 Task: Find connections with filter location Sonāri with filter topic #Futurewith filter profile language French with filter current company Phoenix Contact with filter school NRI Institute of Technology with filter industry Writing and Editing with filter service category Business Analytics with filter keywords title Office Clerk
Action: Mouse moved to (560, 78)
Screenshot: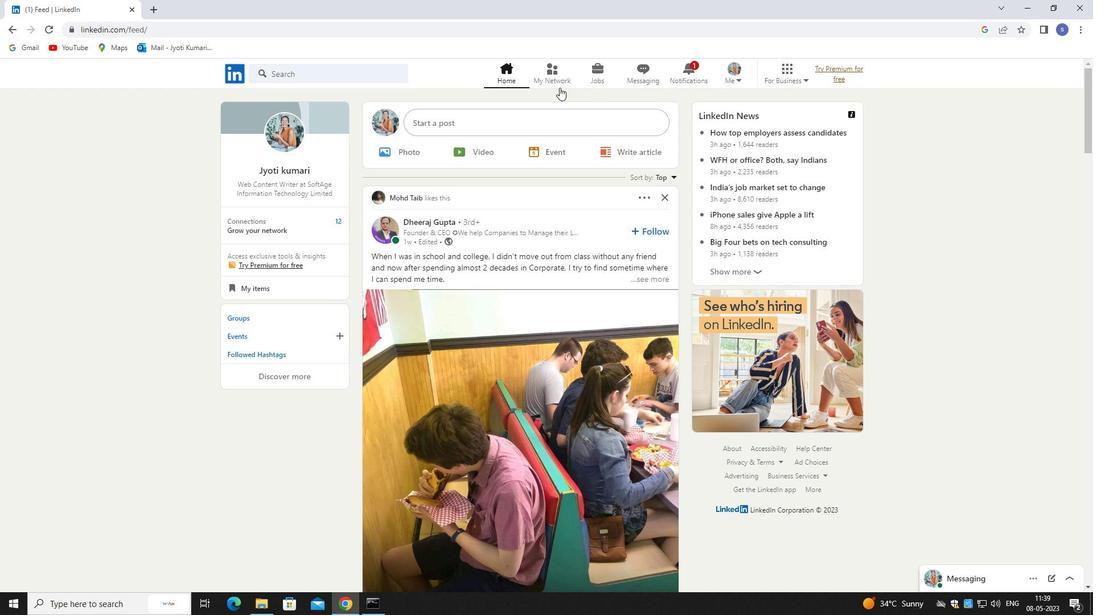 
Action: Mouse pressed left at (560, 78)
Screenshot: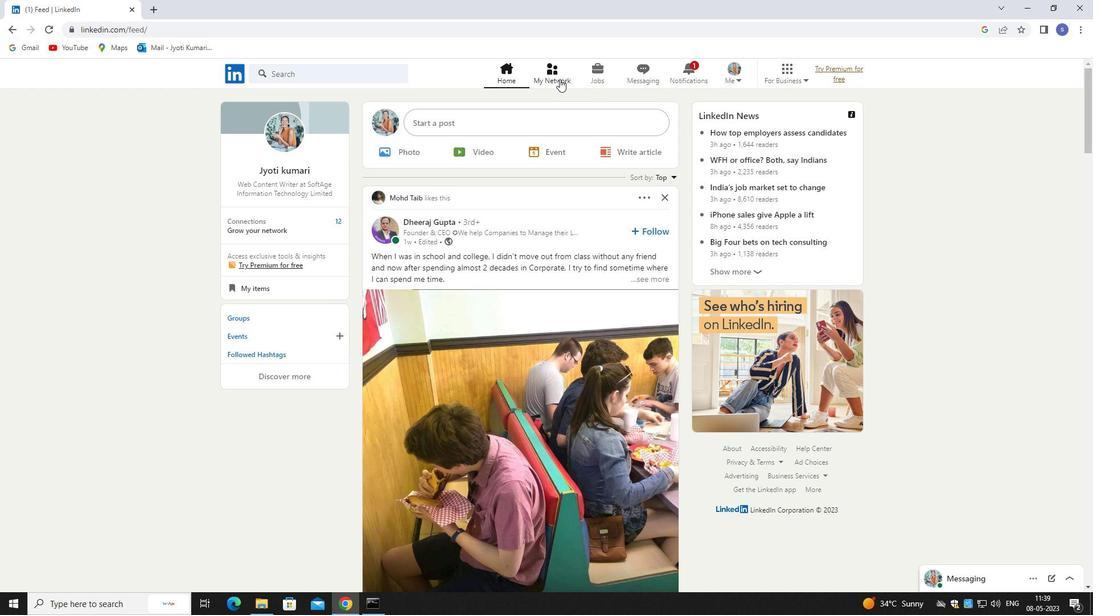 
Action: Mouse pressed left at (560, 78)
Screenshot: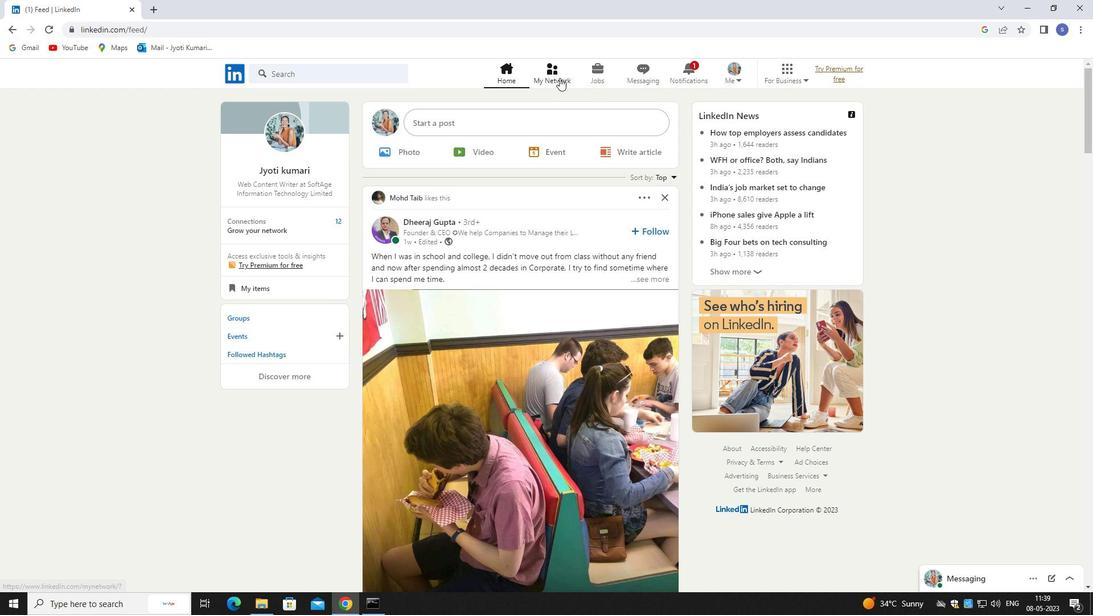 
Action: Mouse moved to (364, 139)
Screenshot: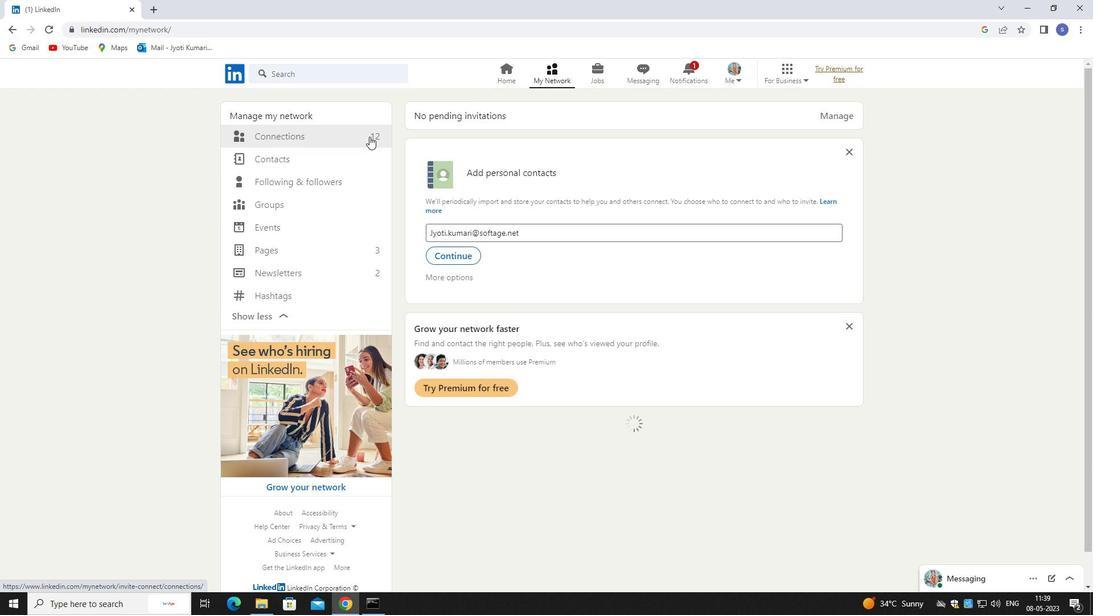 
Action: Mouse pressed left at (364, 139)
Screenshot: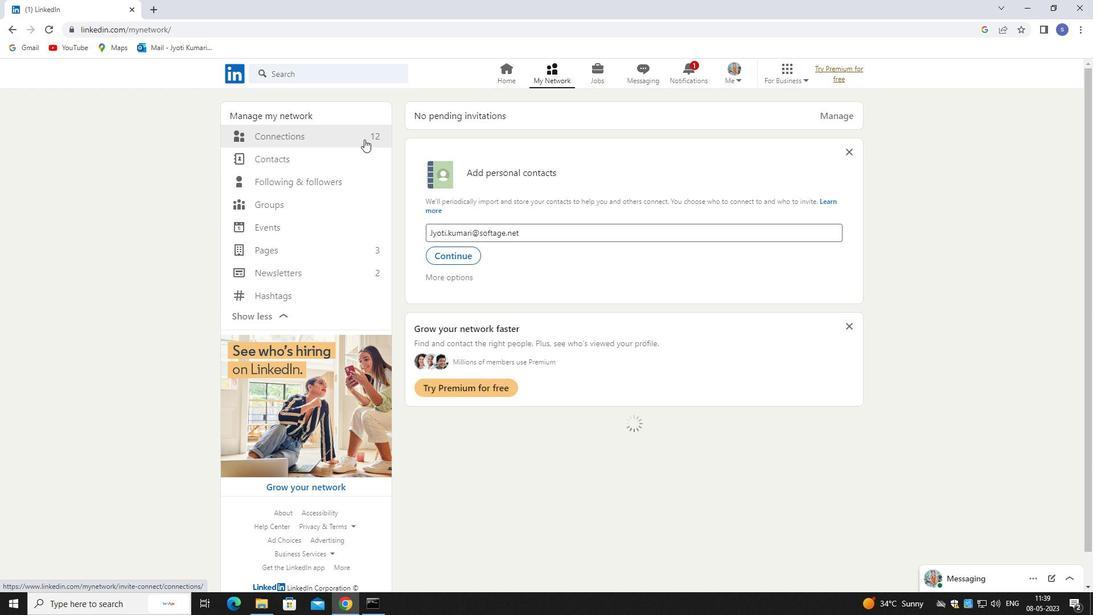 
Action: Mouse pressed left at (364, 139)
Screenshot: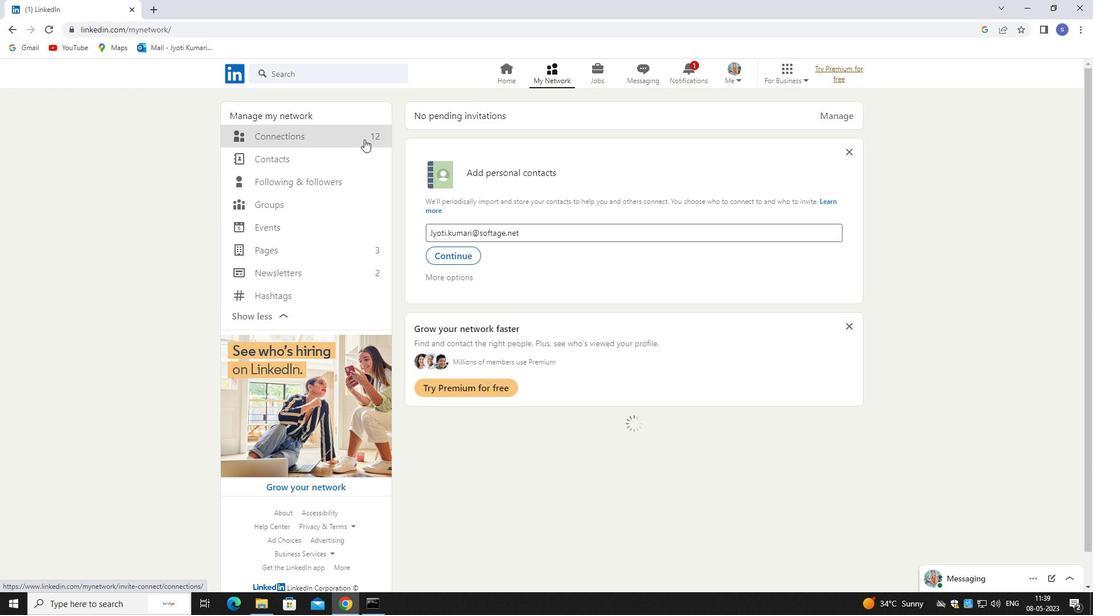 
Action: Mouse moved to (648, 140)
Screenshot: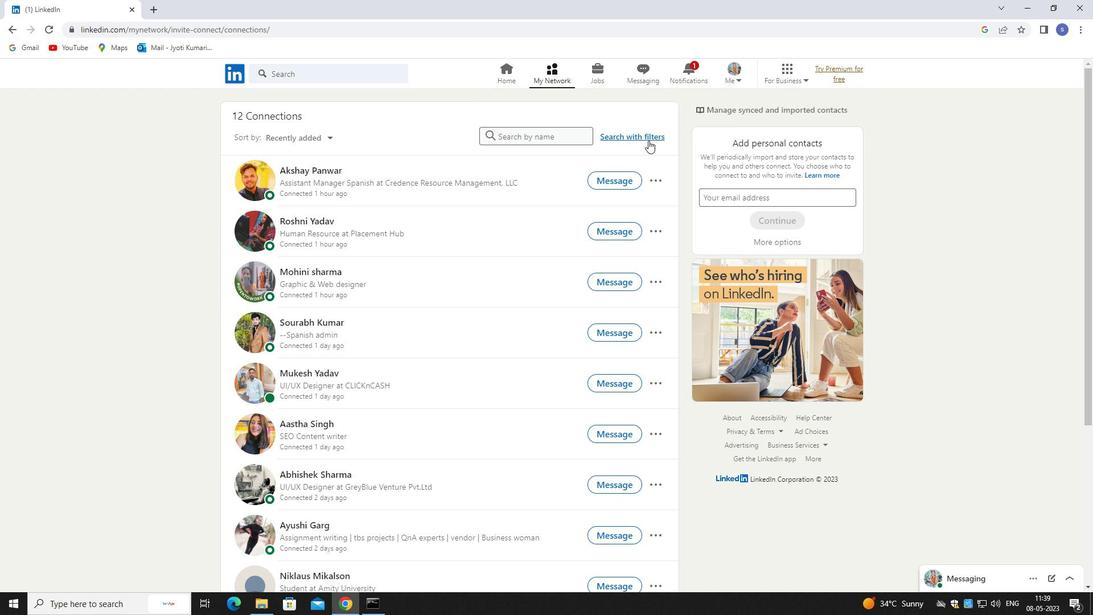 
Action: Mouse pressed left at (648, 140)
Screenshot: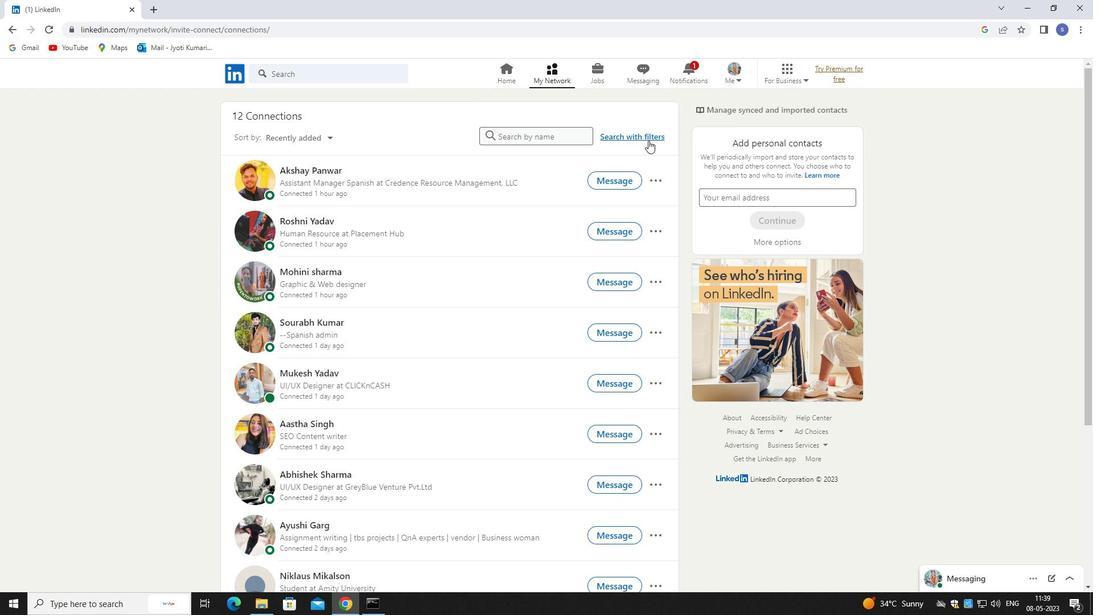 
Action: Mouse moved to (579, 103)
Screenshot: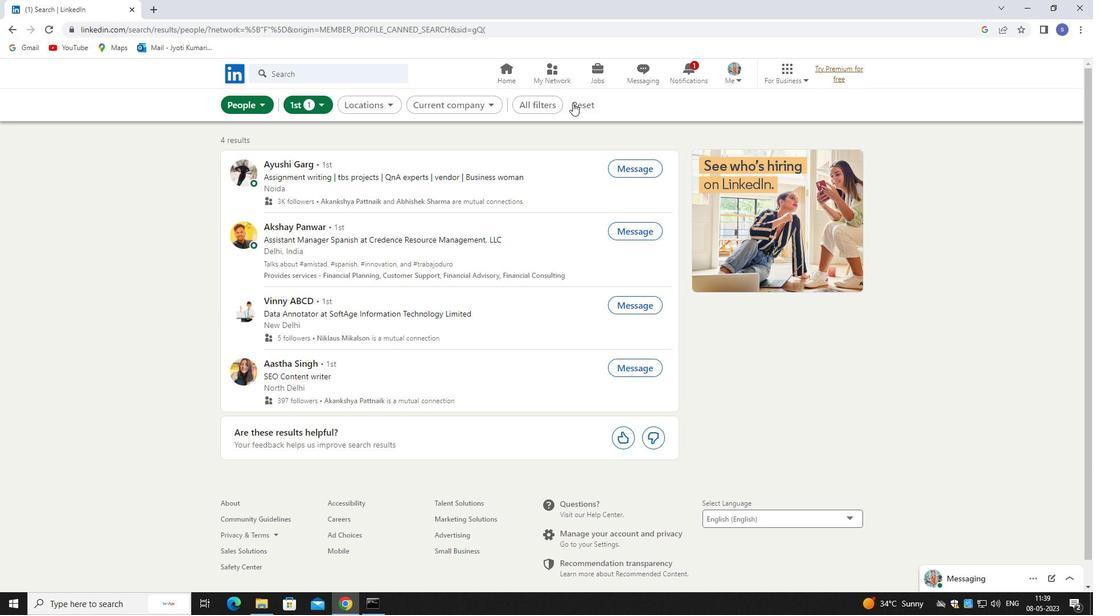 
Action: Mouse pressed left at (579, 103)
Screenshot: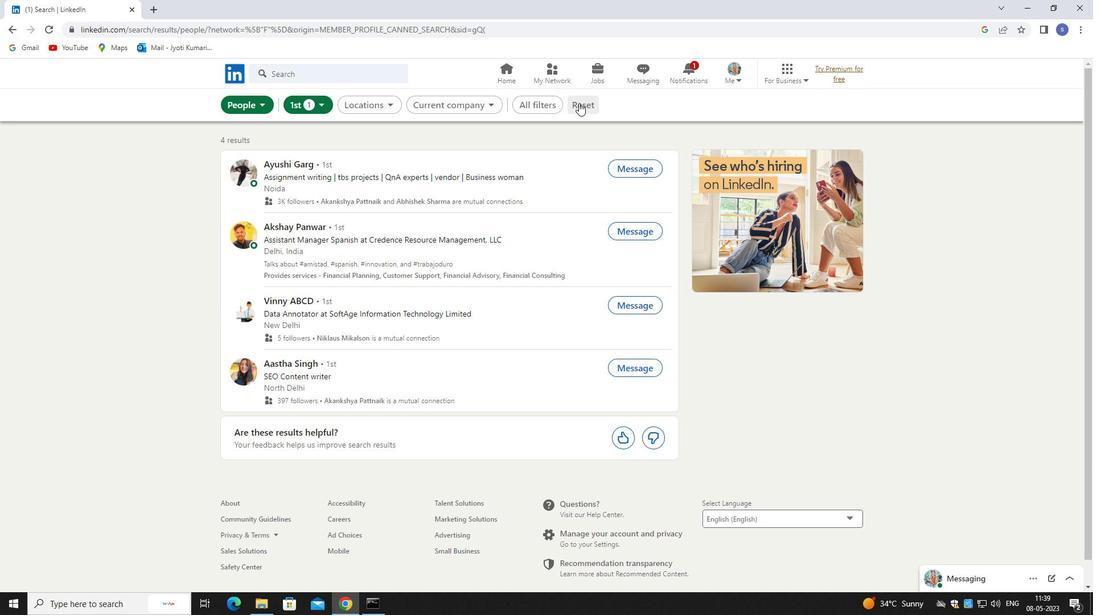 
Action: Mouse moved to (554, 104)
Screenshot: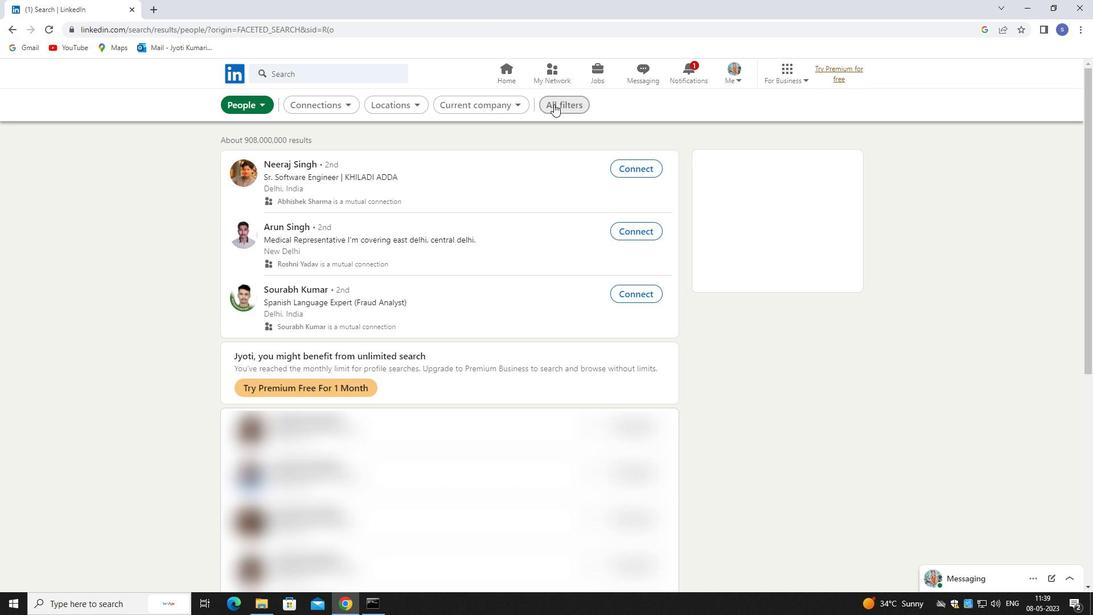 
Action: Mouse pressed left at (554, 104)
Screenshot: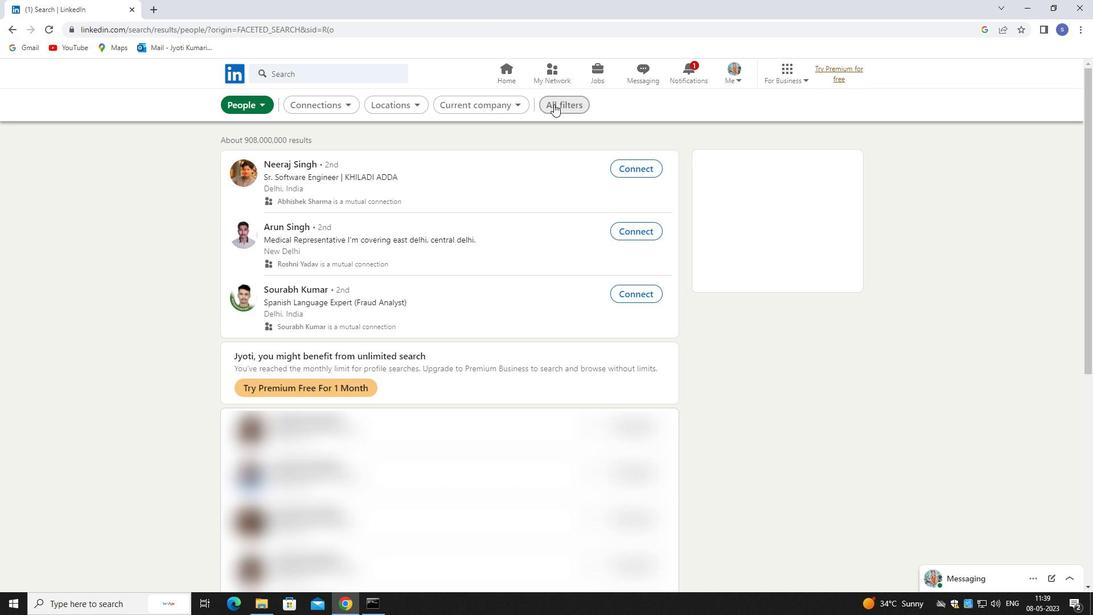 
Action: Mouse moved to (948, 445)
Screenshot: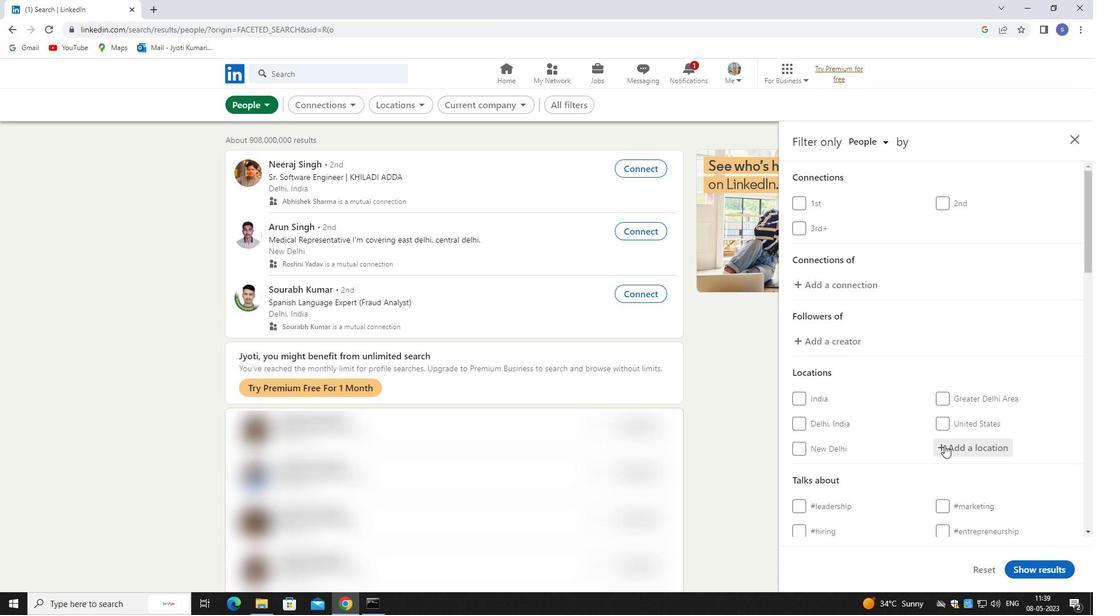 
Action: Mouse pressed left at (948, 445)
Screenshot: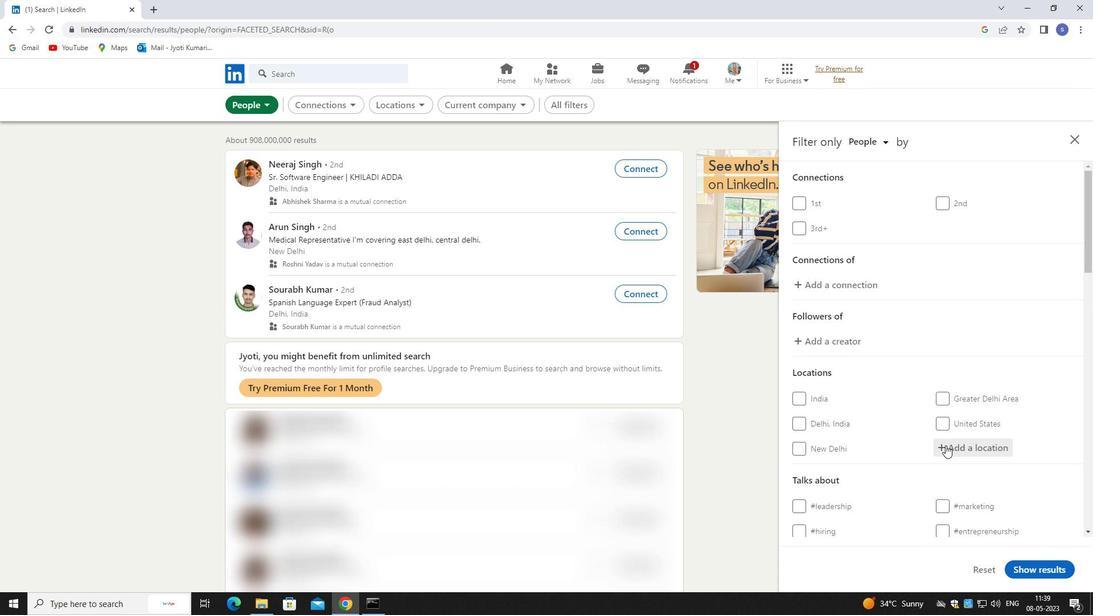 
Action: Mouse moved to (868, 384)
Screenshot: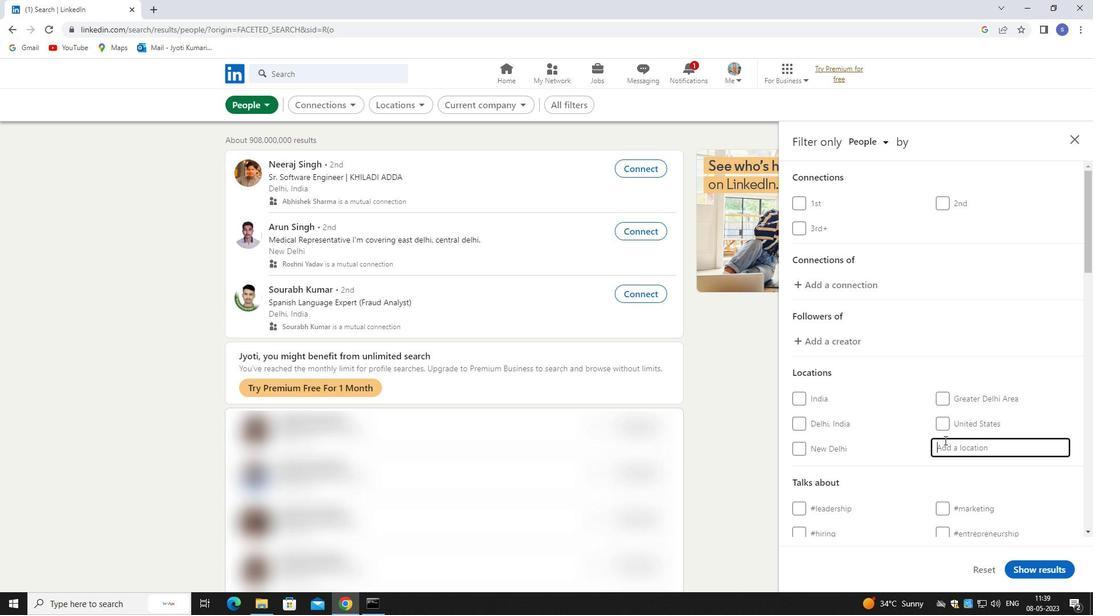 
Action: Key pressed sonari
Screenshot: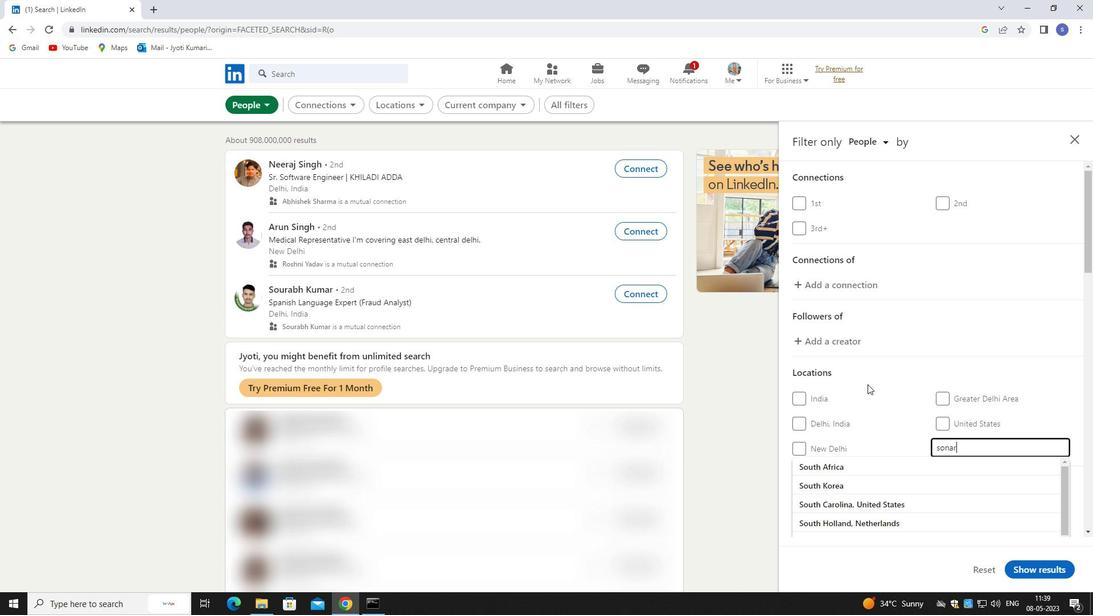 
Action: Mouse moved to (895, 459)
Screenshot: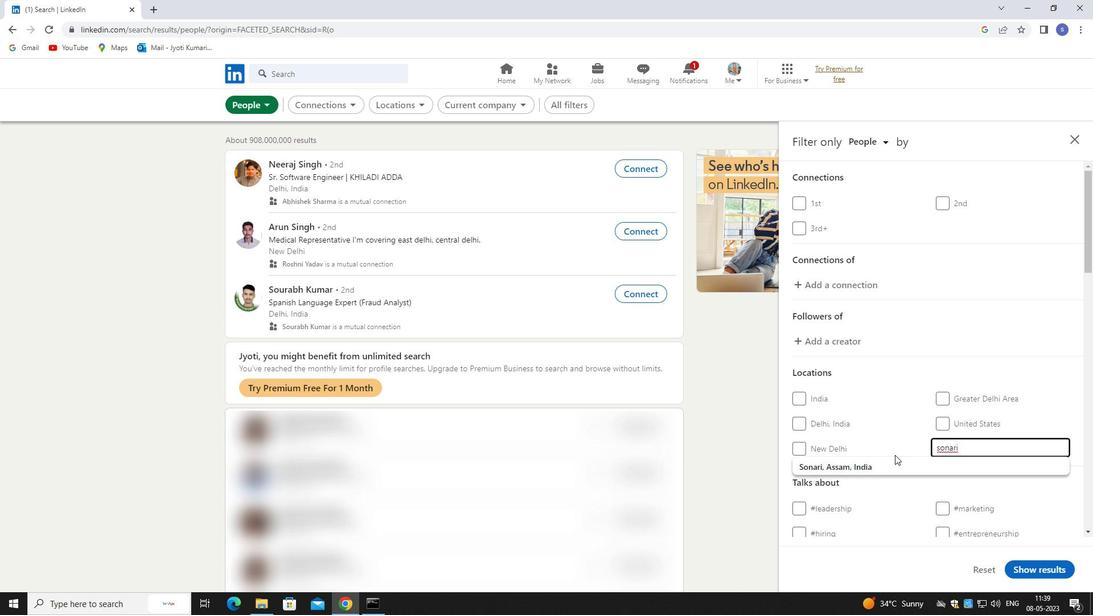 
Action: Mouse pressed left at (895, 459)
Screenshot: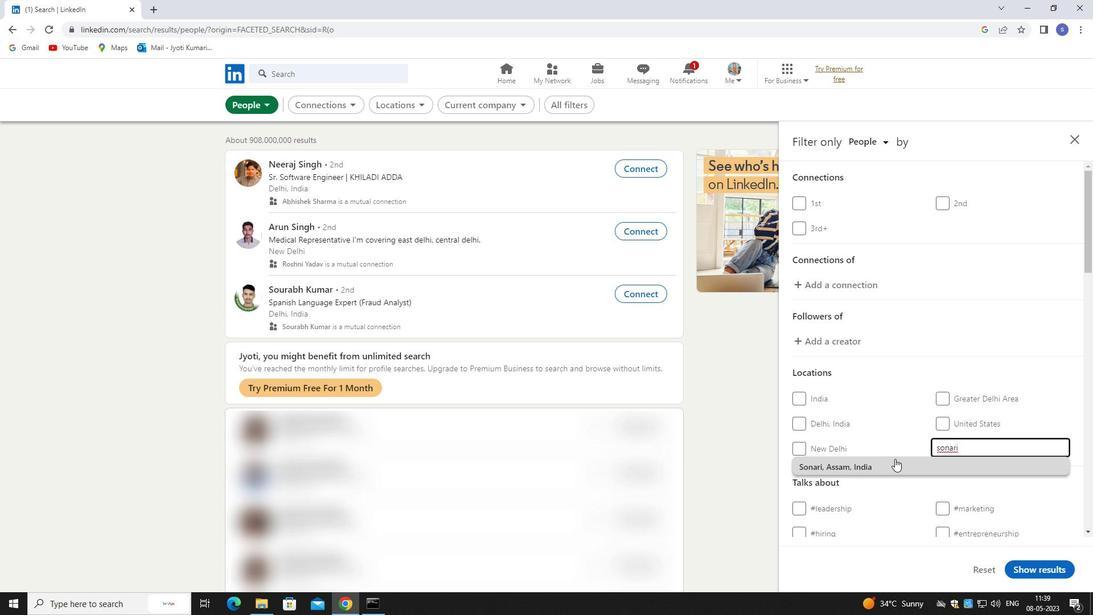 
Action: Mouse moved to (895, 459)
Screenshot: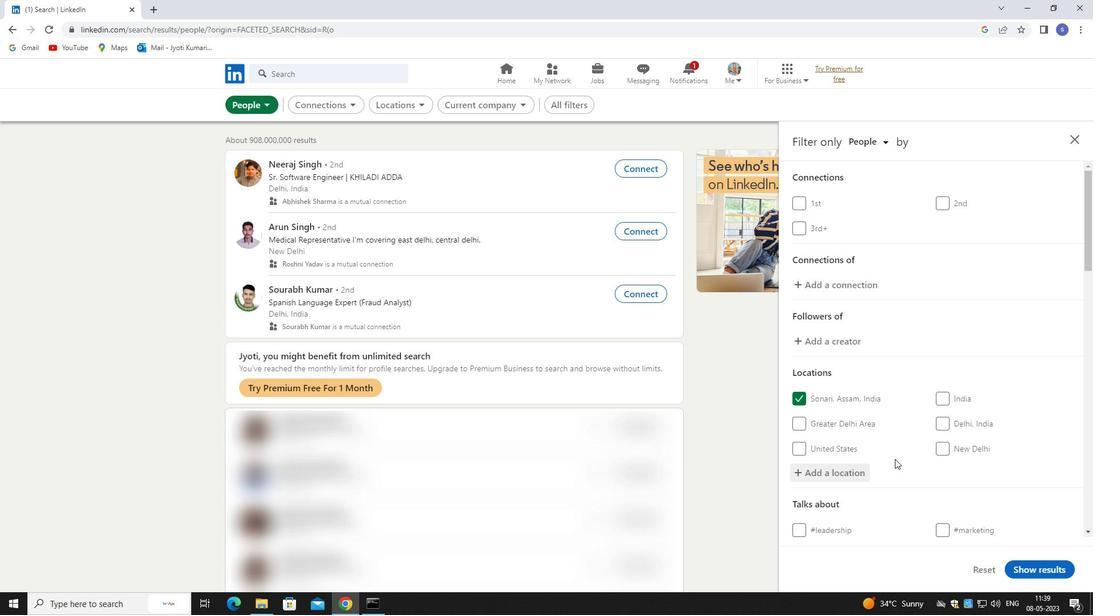 
Action: Mouse scrolled (895, 458) with delta (0, 0)
Screenshot: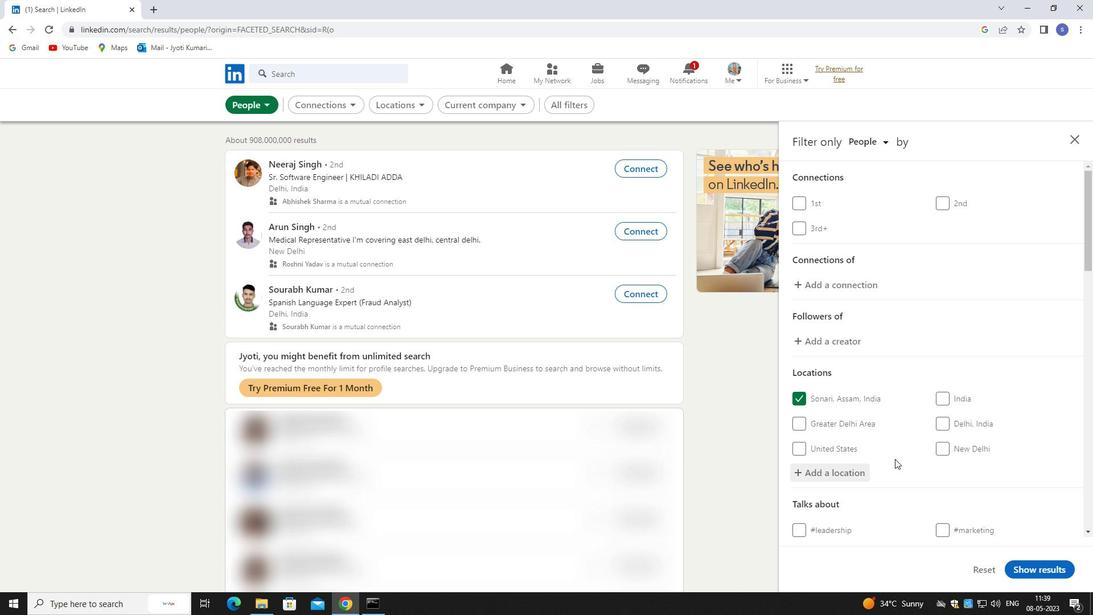 
Action: Mouse scrolled (895, 458) with delta (0, 0)
Screenshot: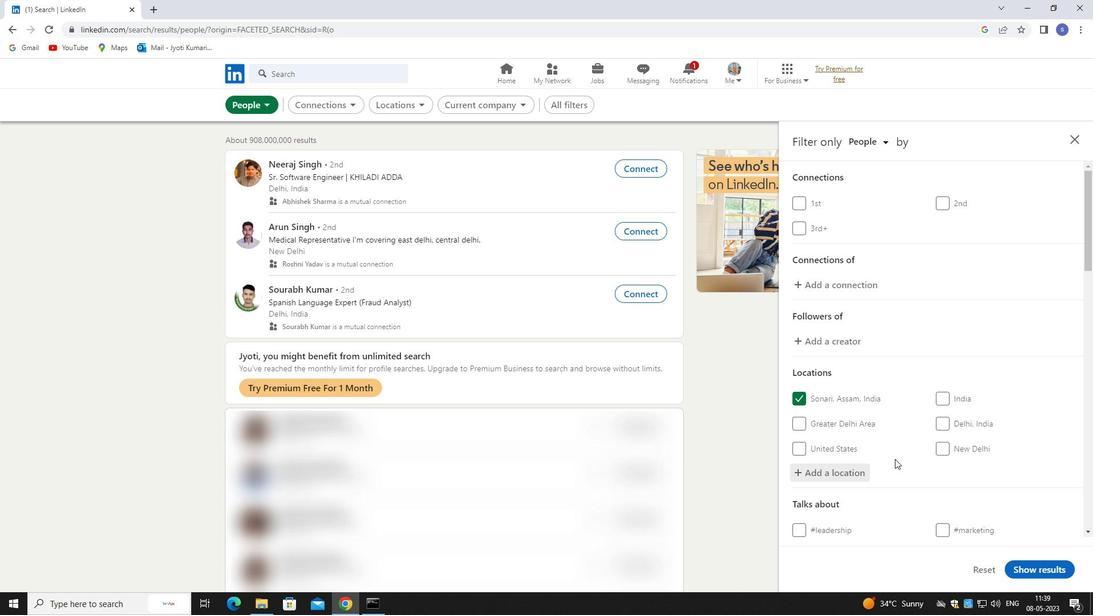 
Action: Mouse scrolled (895, 458) with delta (0, 0)
Screenshot: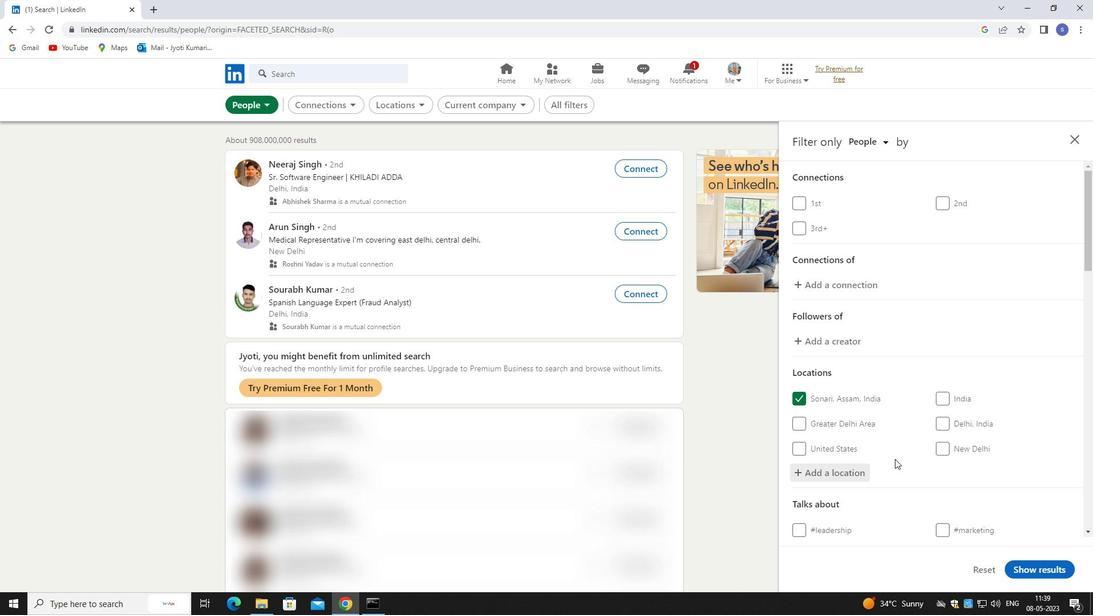 
Action: Mouse moved to (984, 414)
Screenshot: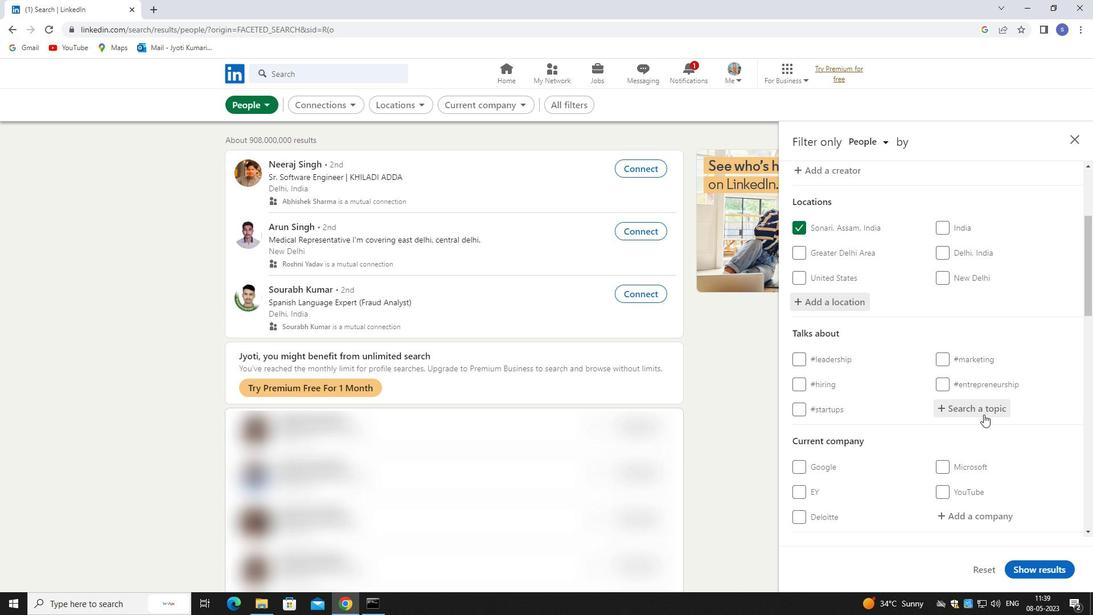 
Action: Mouse pressed left at (984, 414)
Screenshot: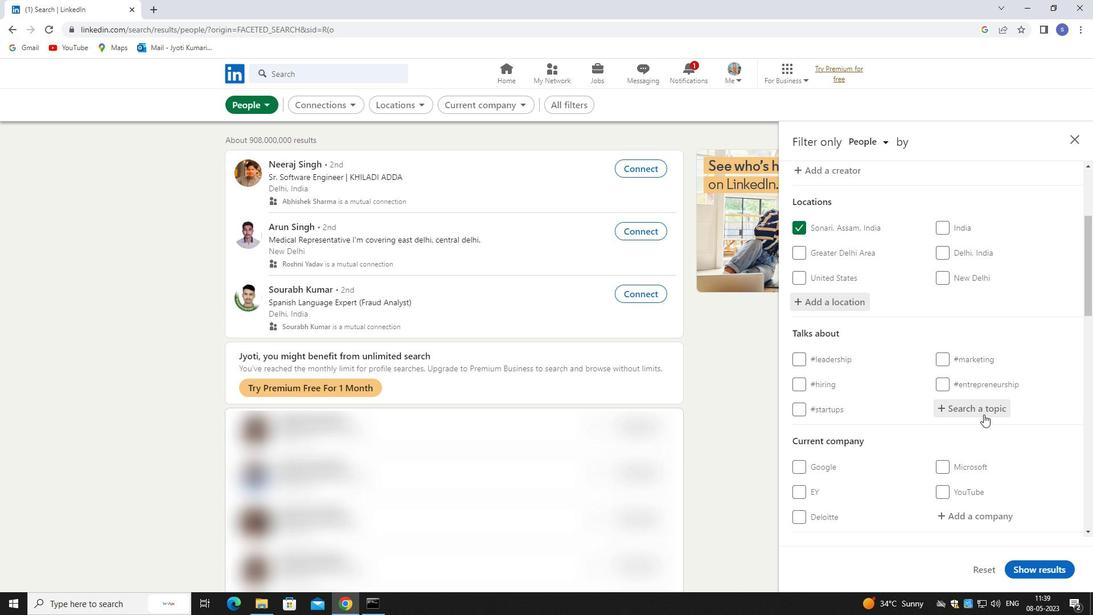 
Action: Key pressed future
Screenshot: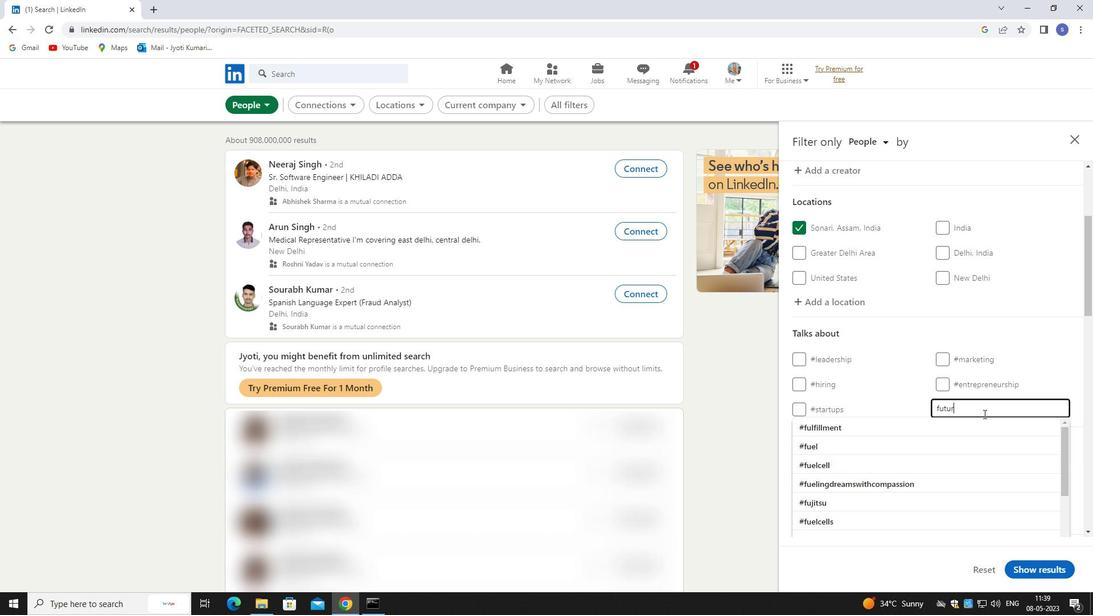
Action: Mouse moved to (986, 428)
Screenshot: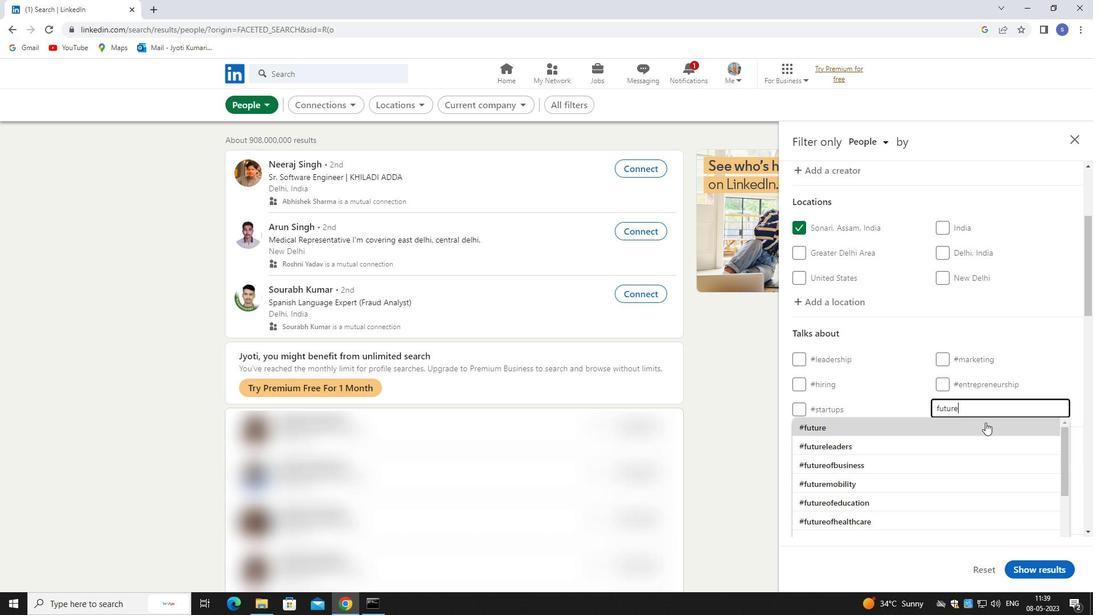 
Action: Mouse pressed left at (986, 428)
Screenshot: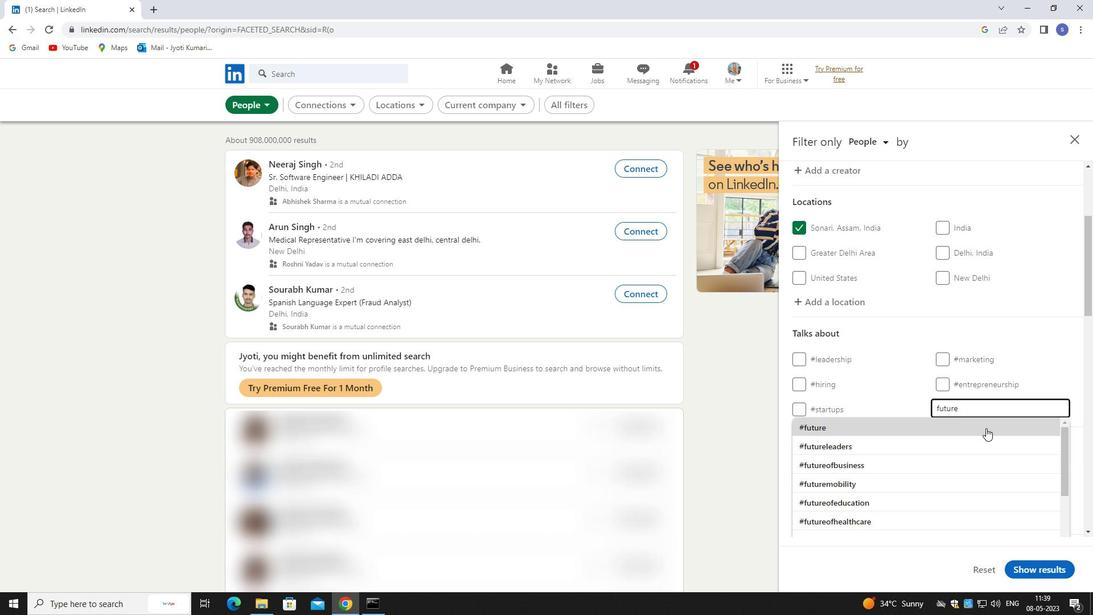 
Action: Mouse scrolled (986, 427) with delta (0, 0)
Screenshot: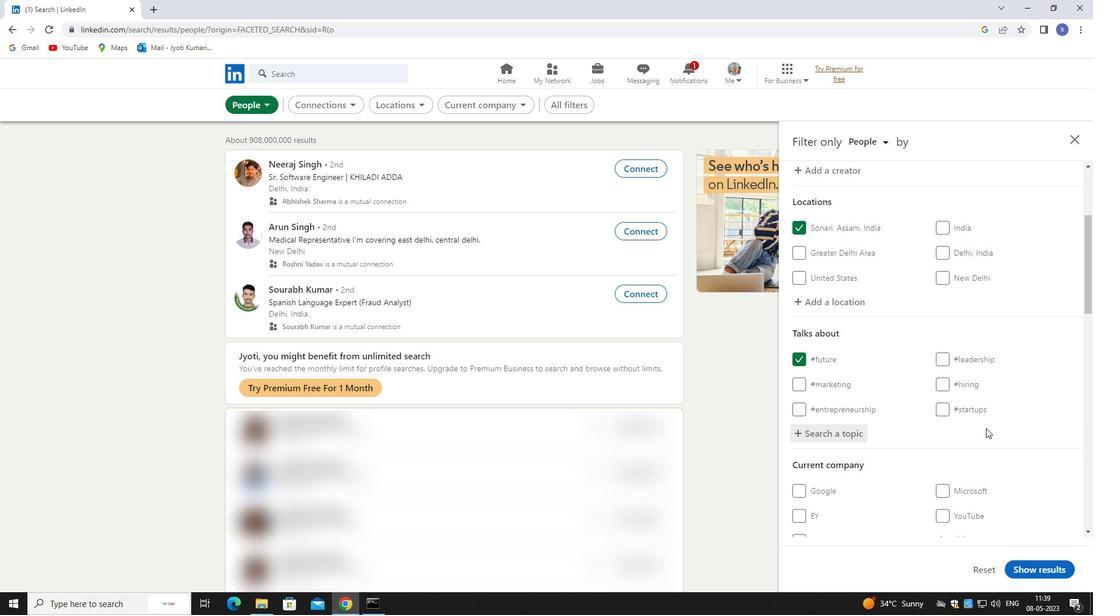 
Action: Mouse scrolled (986, 427) with delta (0, 0)
Screenshot: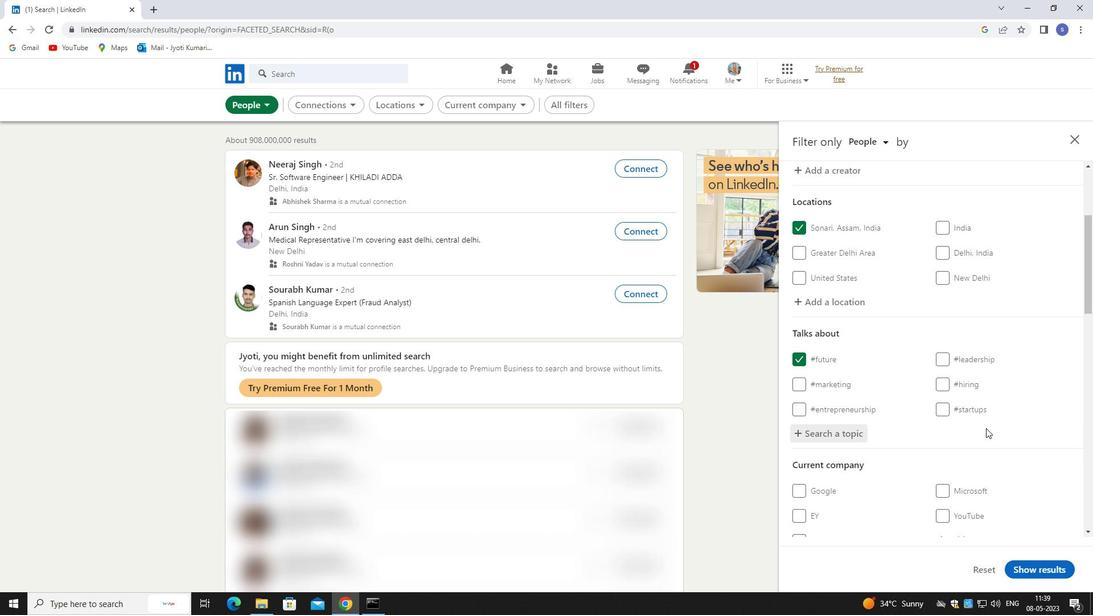 
Action: Mouse scrolled (986, 427) with delta (0, 0)
Screenshot: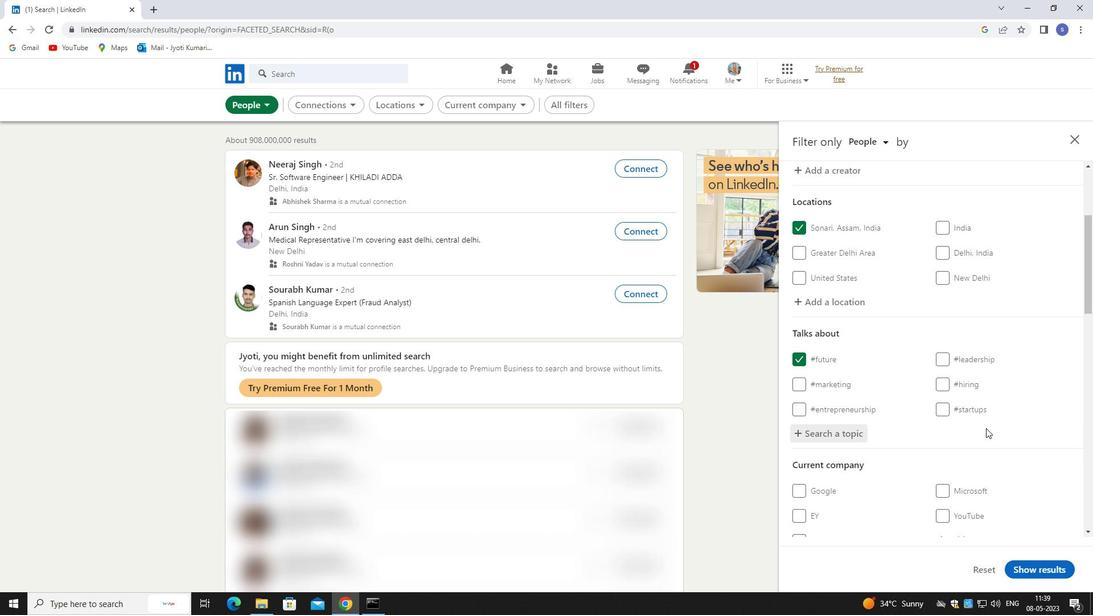 
Action: Mouse moved to (987, 426)
Screenshot: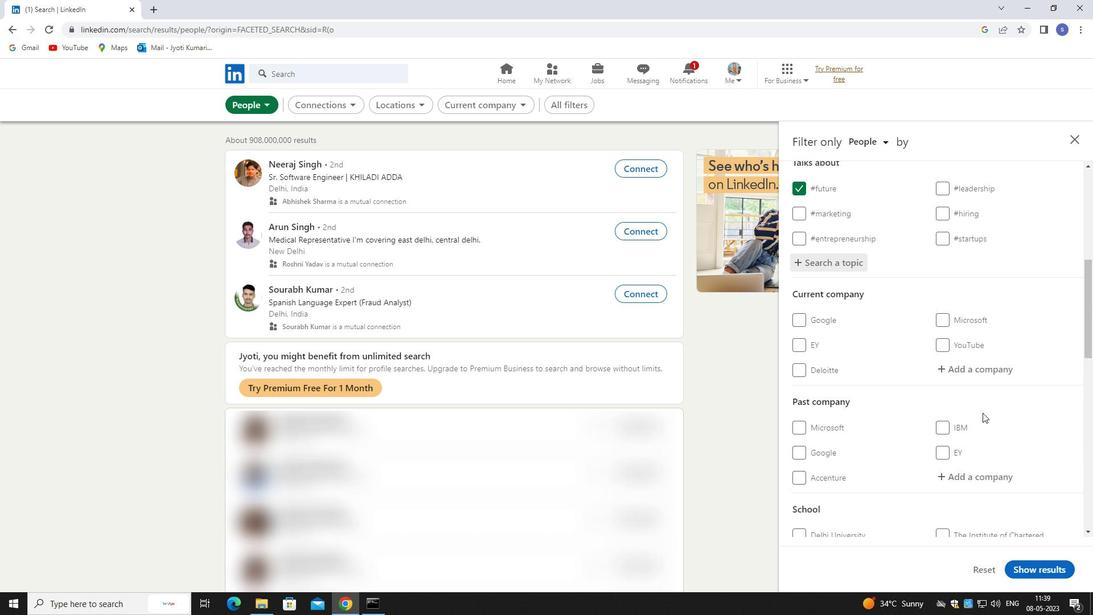 
Action: Mouse scrolled (987, 425) with delta (0, 0)
Screenshot: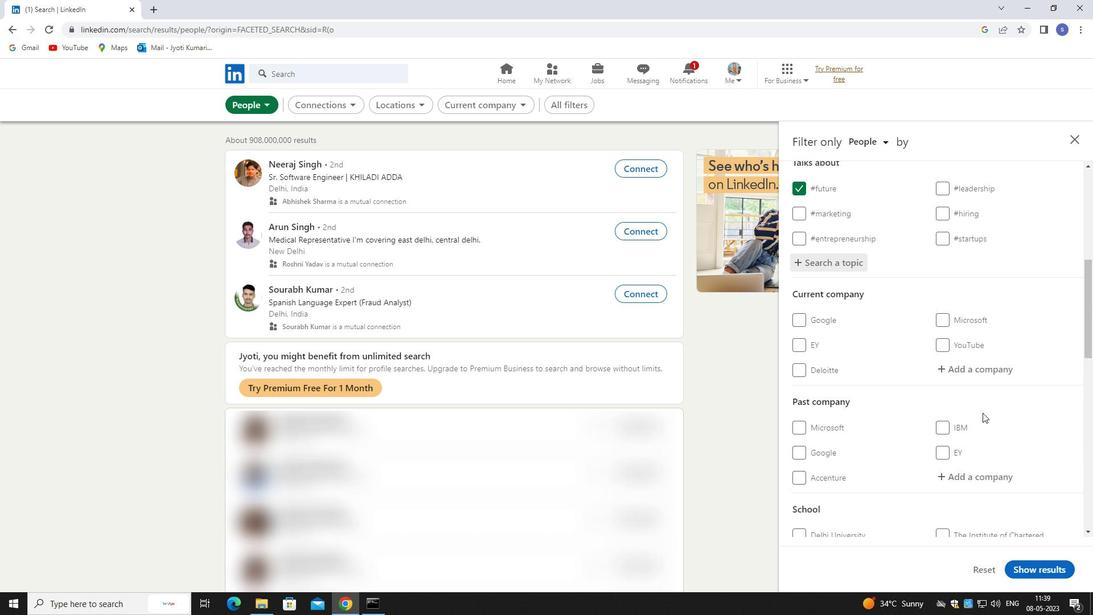 
Action: Mouse moved to (989, 429)
Screenshot: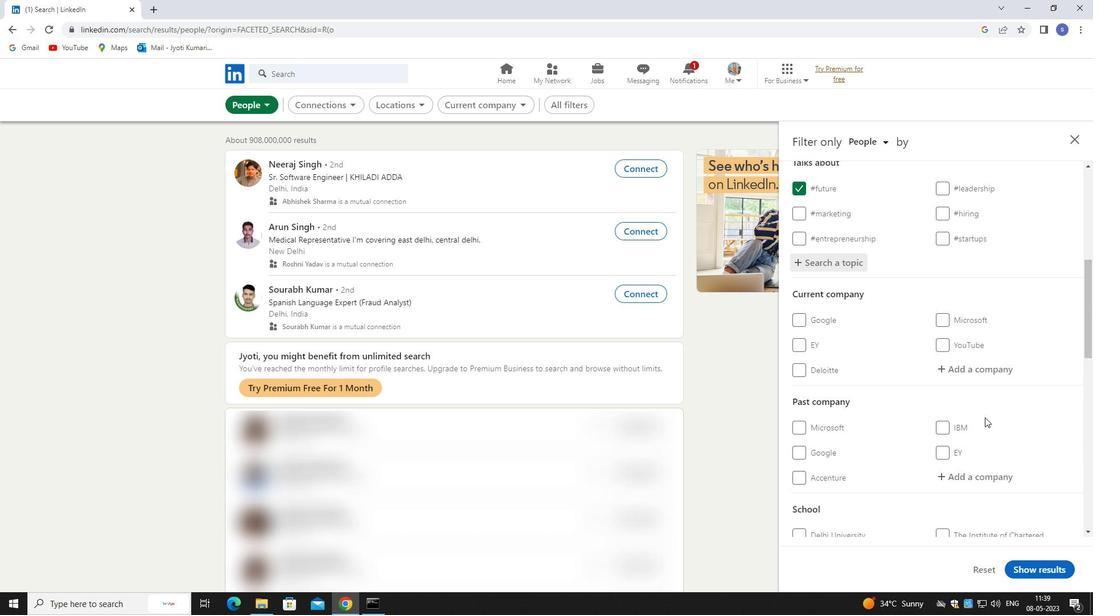 
Action: Mouse scrolled (989, 429) with delta (0, 0)
Screenshot: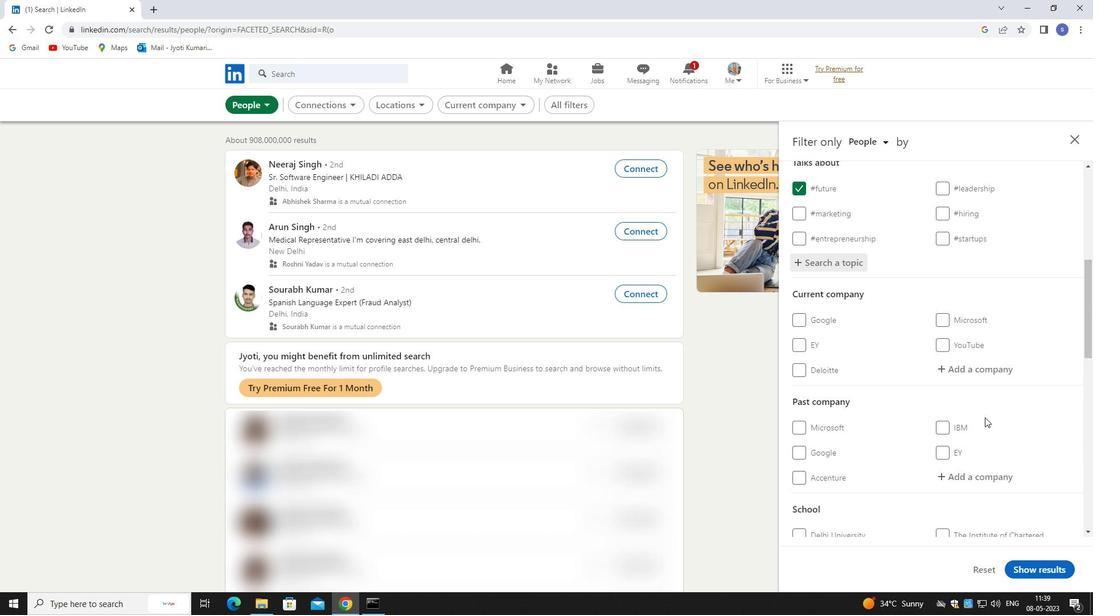 
Action: Mouse moved to (995, 255)
Screenshot: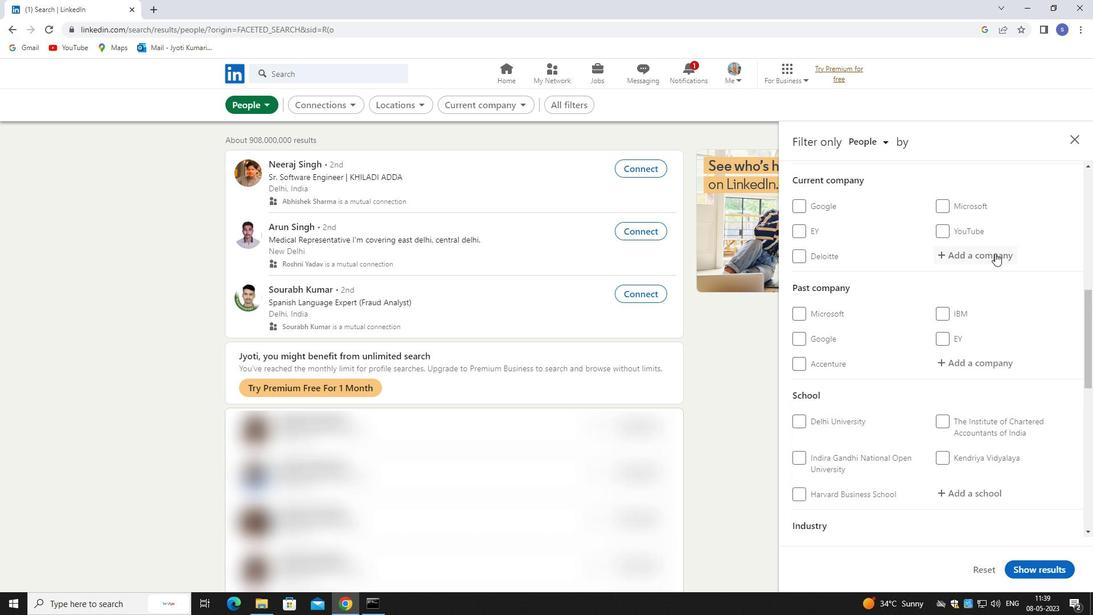 
Action: Mouse pressed left at (995, 255)
Screenshot: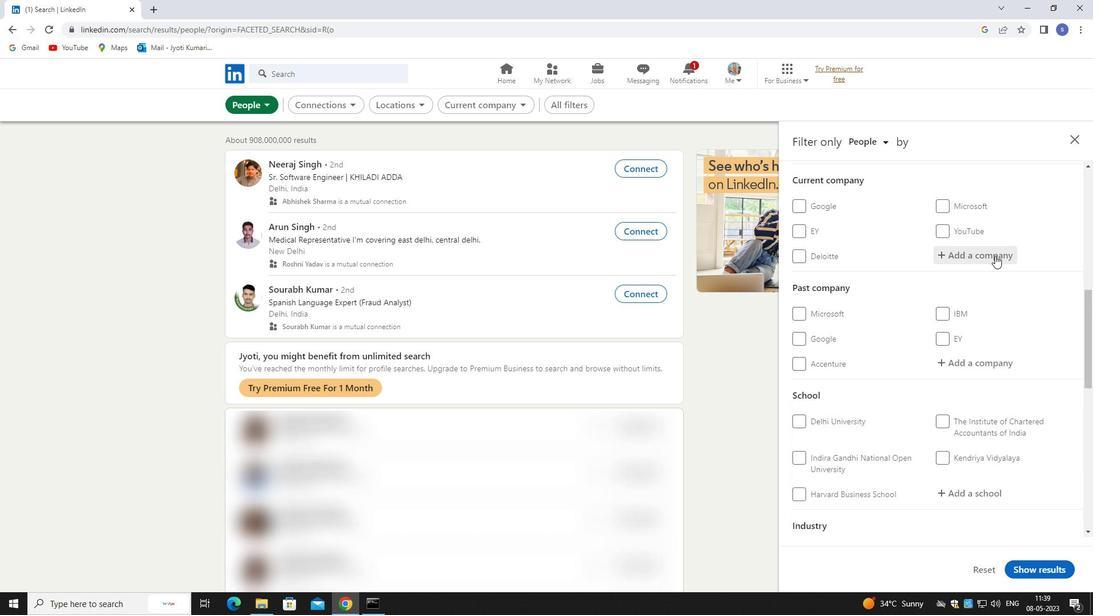 
Action: Key pressed phoeni
Screenshot: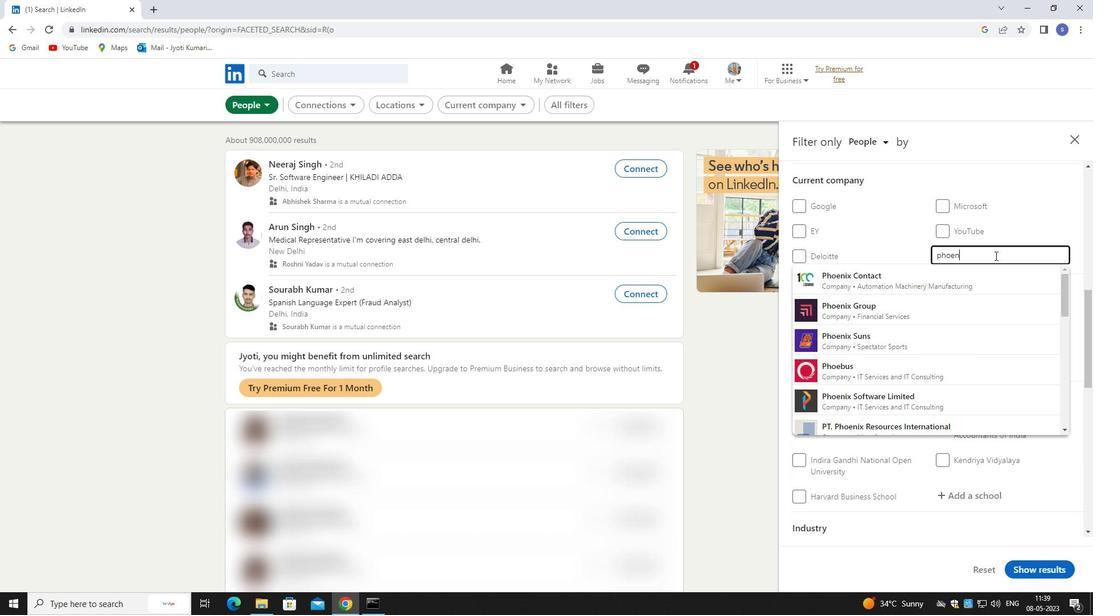 
Action: Mouse moved to (993, 307)
Screenshot: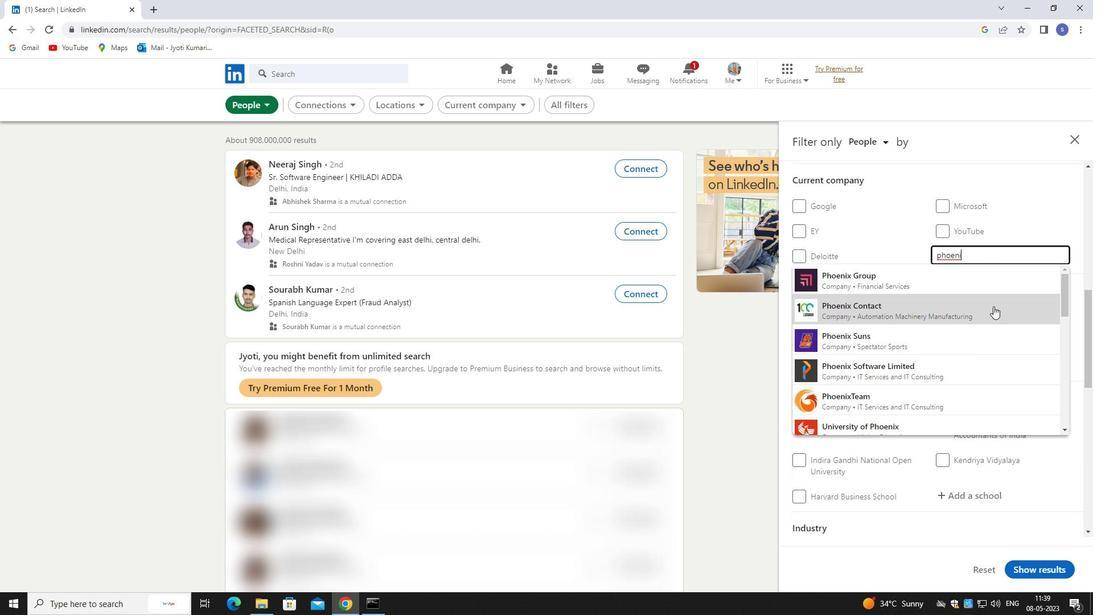 
Action: Mouse pressed left at (993, 307)
Screenshot: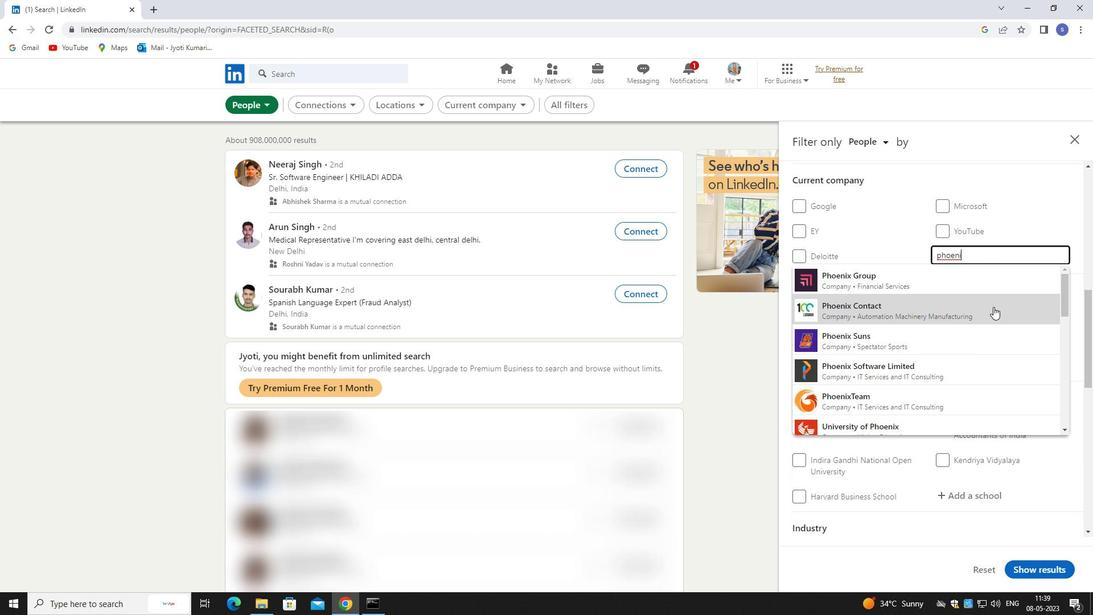 
Action: Mouse moved to (995, 311)
Screenshot: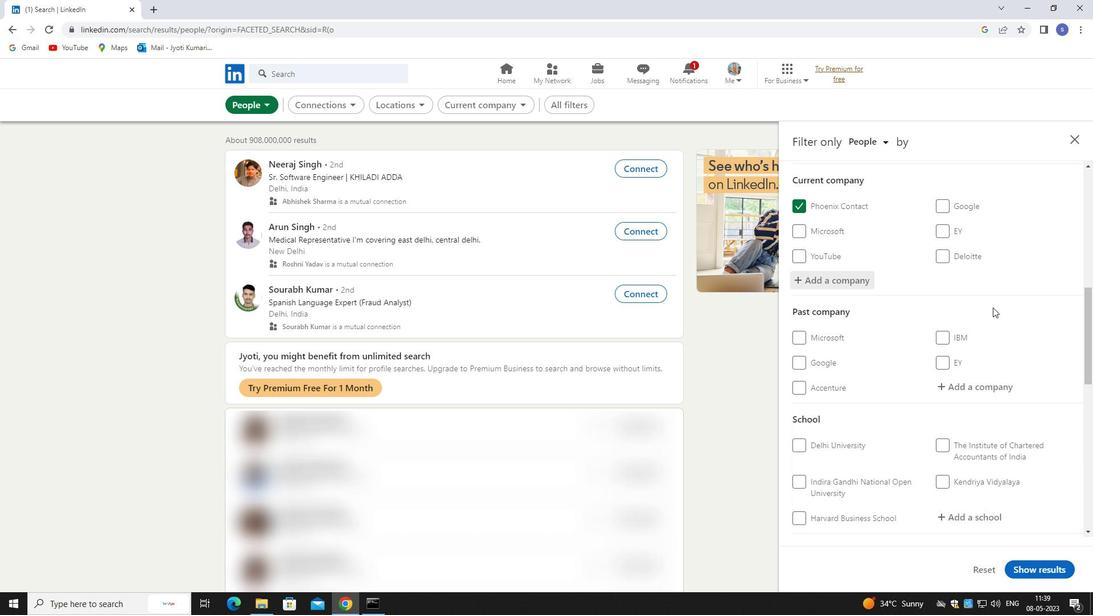 
Action: Mouse scrolled (995, 311) with delta (0, 0)
Screenshot: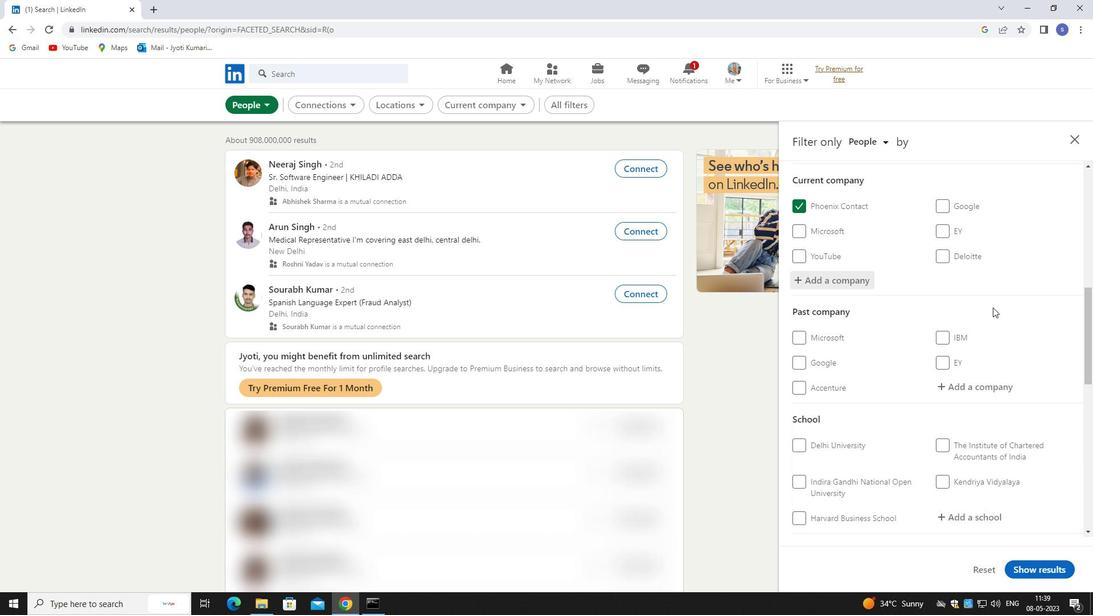 
Action: Mouse moved to (995, 314)
Screenshot: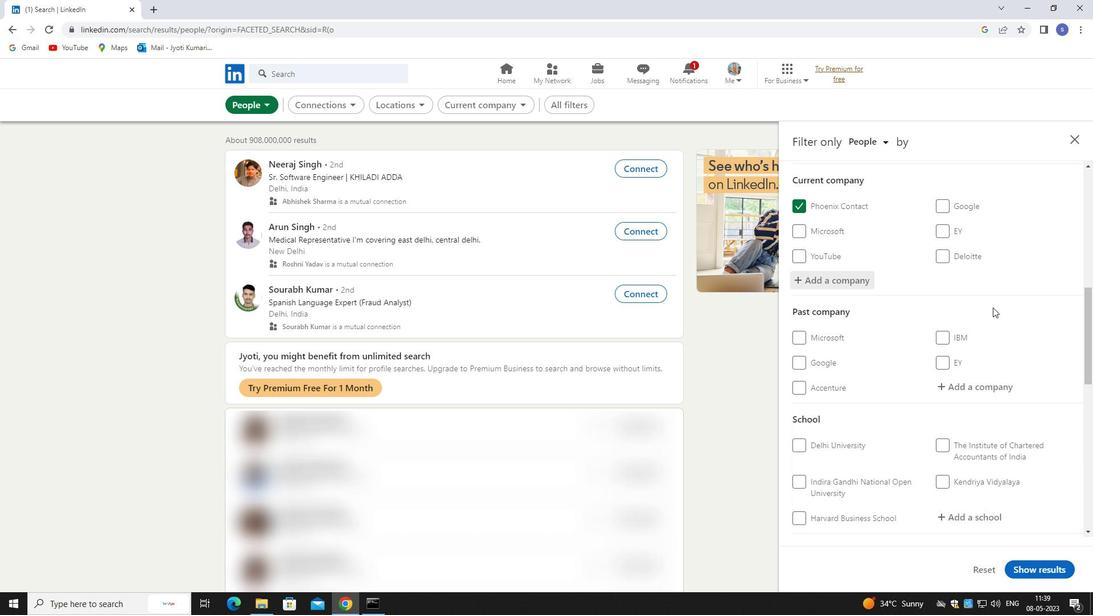 
Action: Mouse scrolled (995, 313) with delta (0, 0)
Screenshot: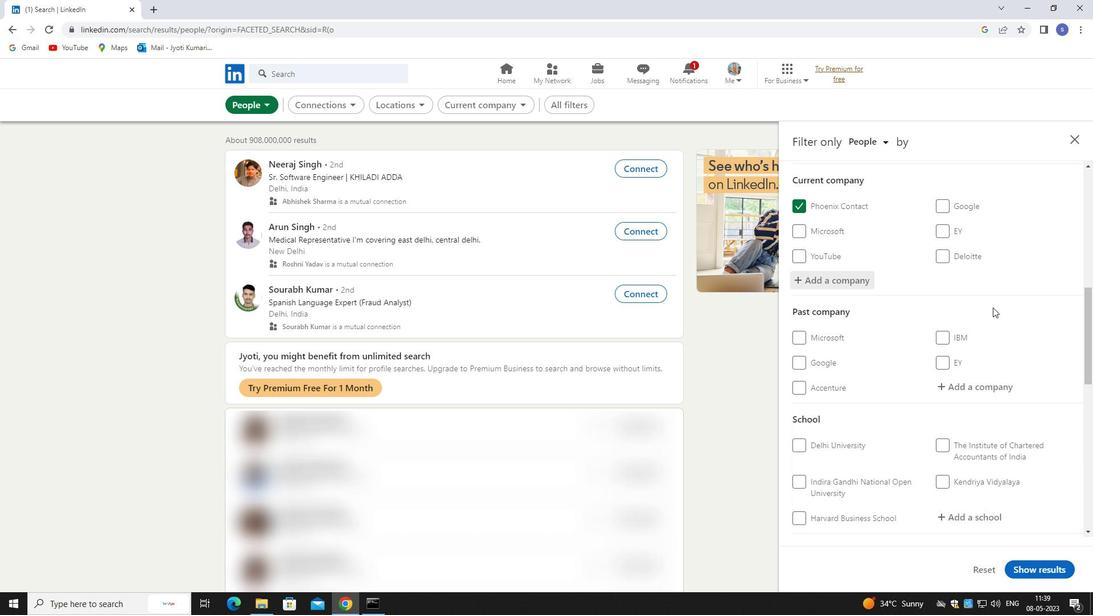 
Action: Mouse moved to (986, 335)
Screenshot: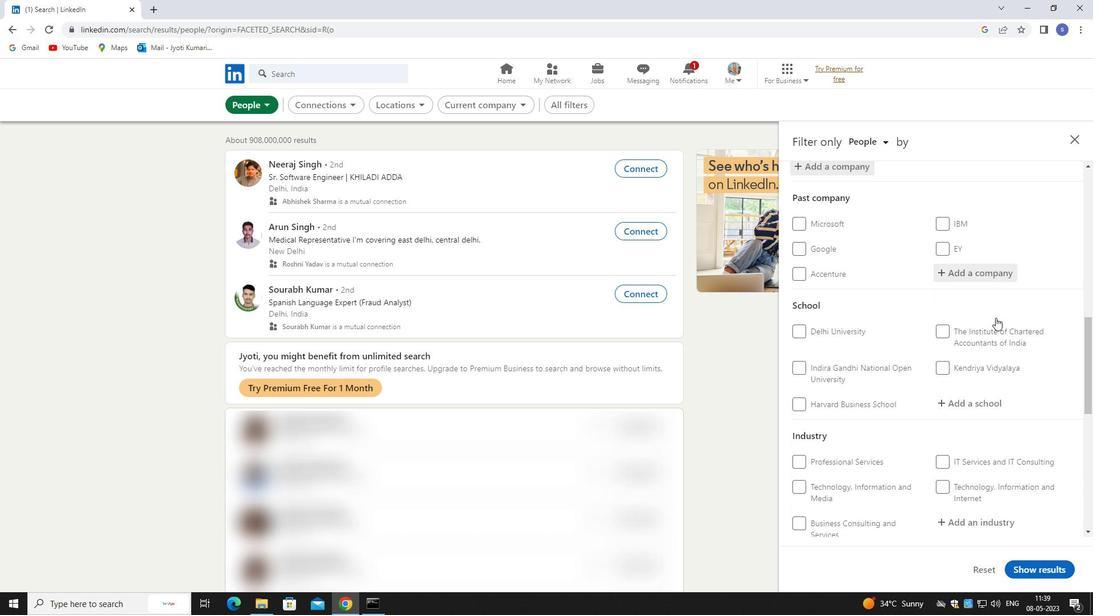 
Action: Mouse scrolled (986, 335) with delta (0, 0)
Screenshot: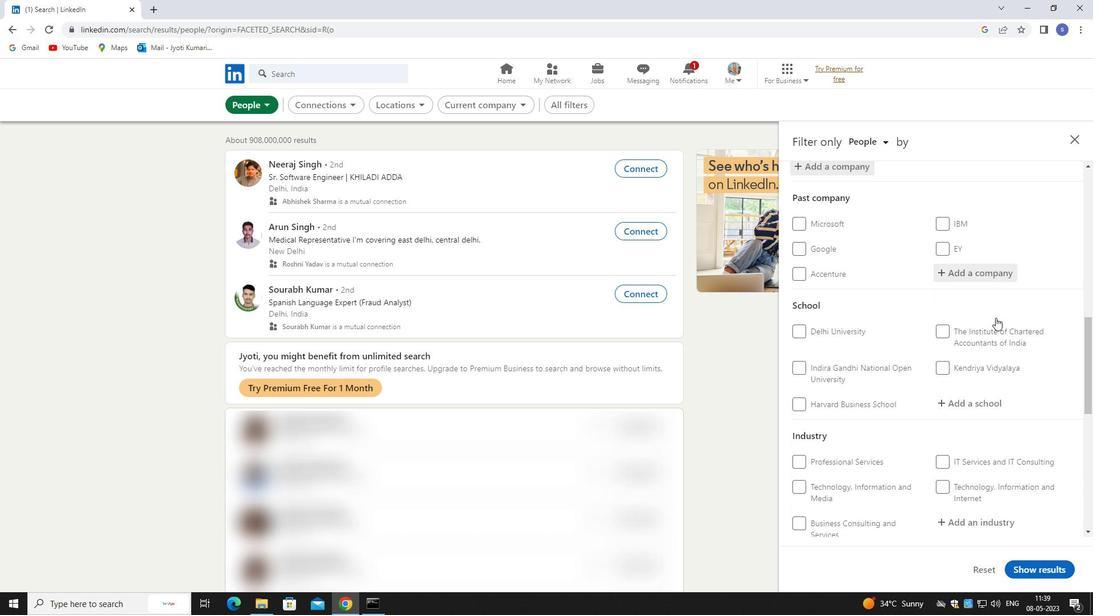 
Action: Mouse moved to (967, 348)
Screenshot: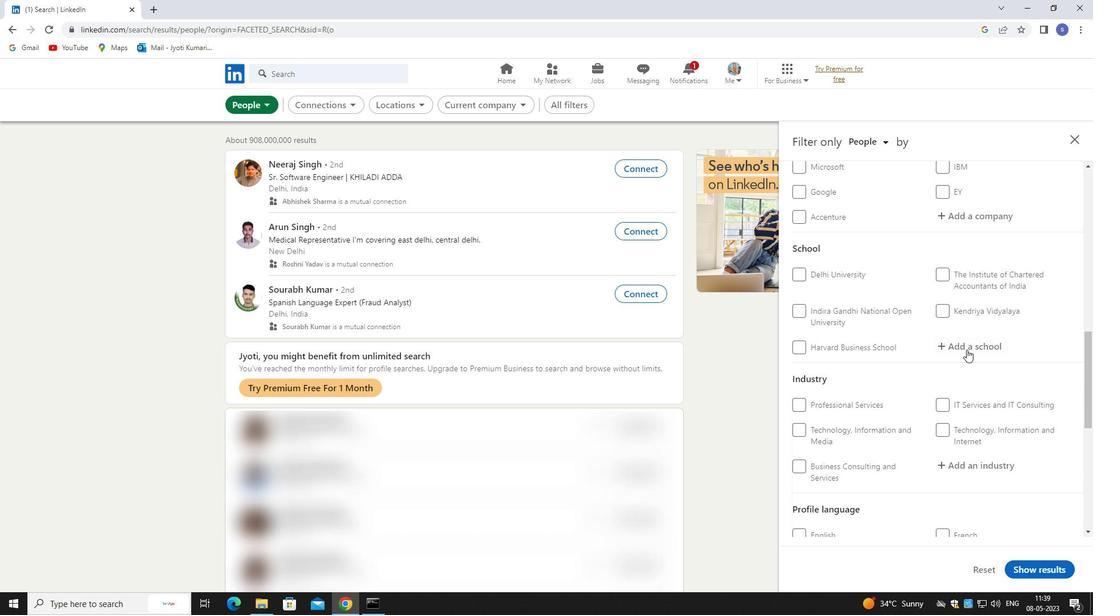 
Action: Mouse pressed left at (967, 348)
Screenshot: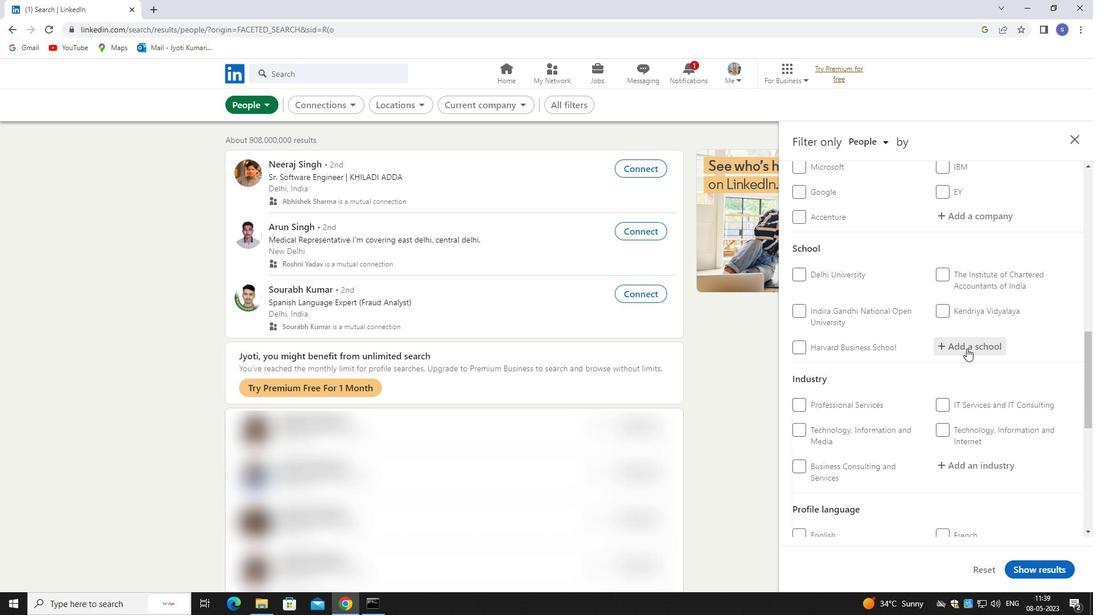 
Action: Mouse moved to (962, 348)
Screenshot: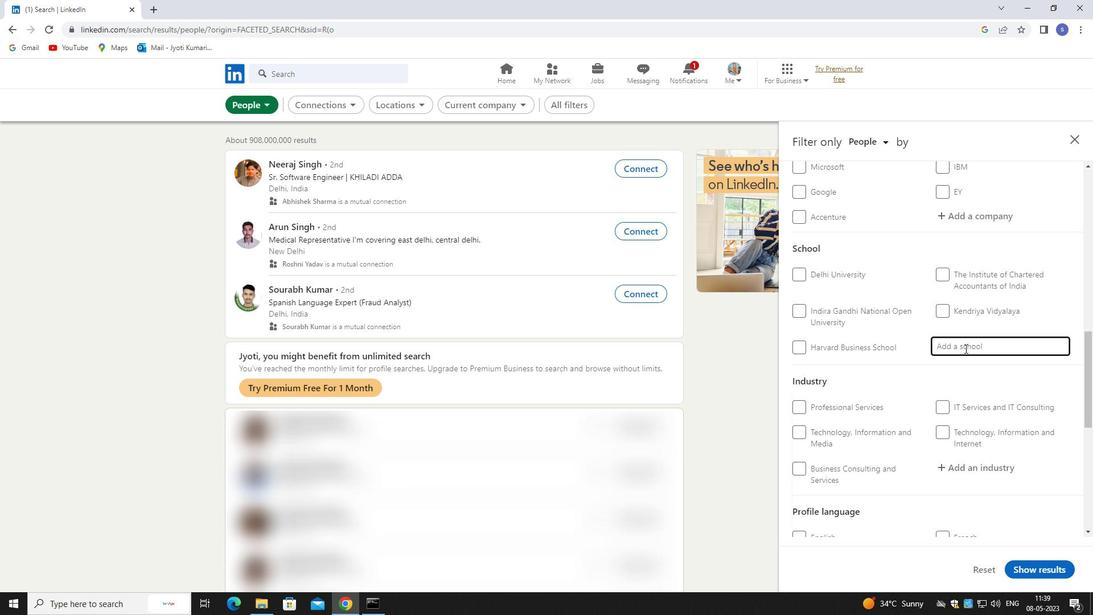 
Action: Key pressed nri<Key.space>
Screenshot: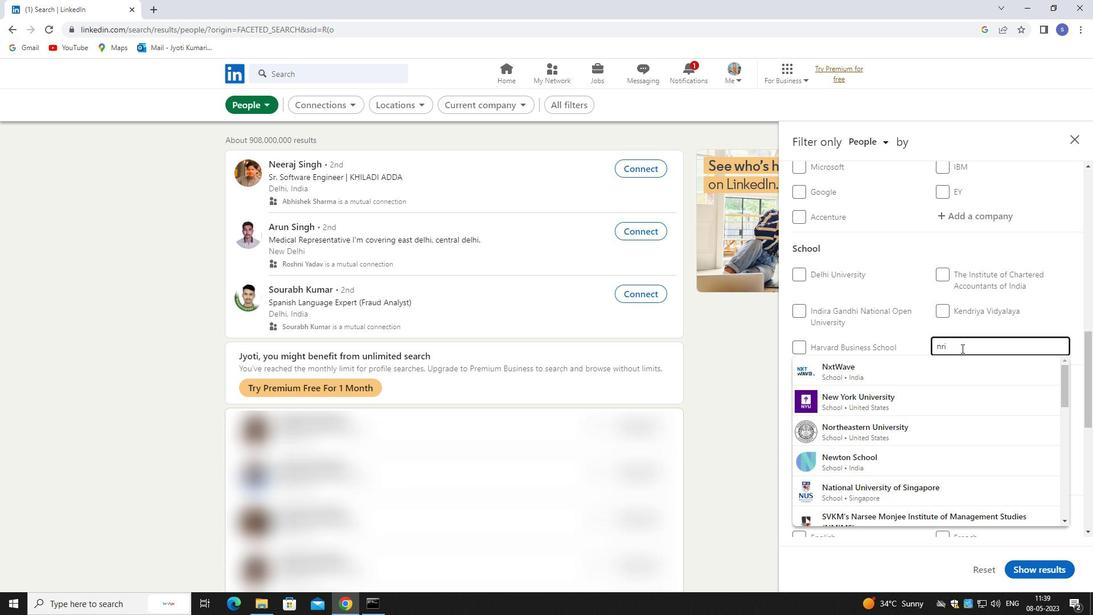 
Action: Mouse moved to (949, 395)
Screenshot: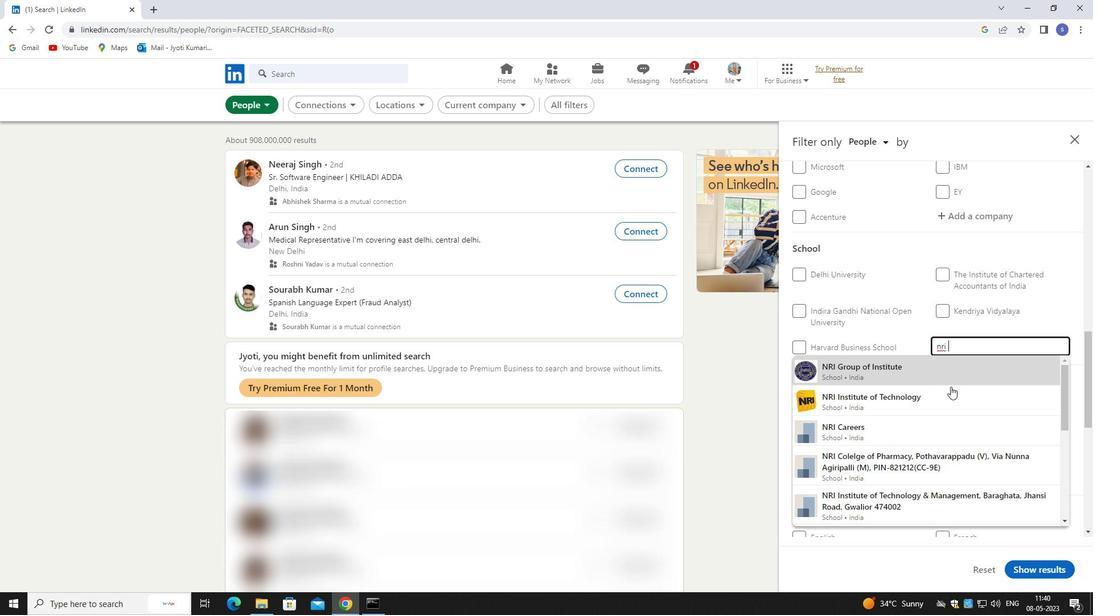 
Action: Mouse pressed left at (949, 395)
Screenshot: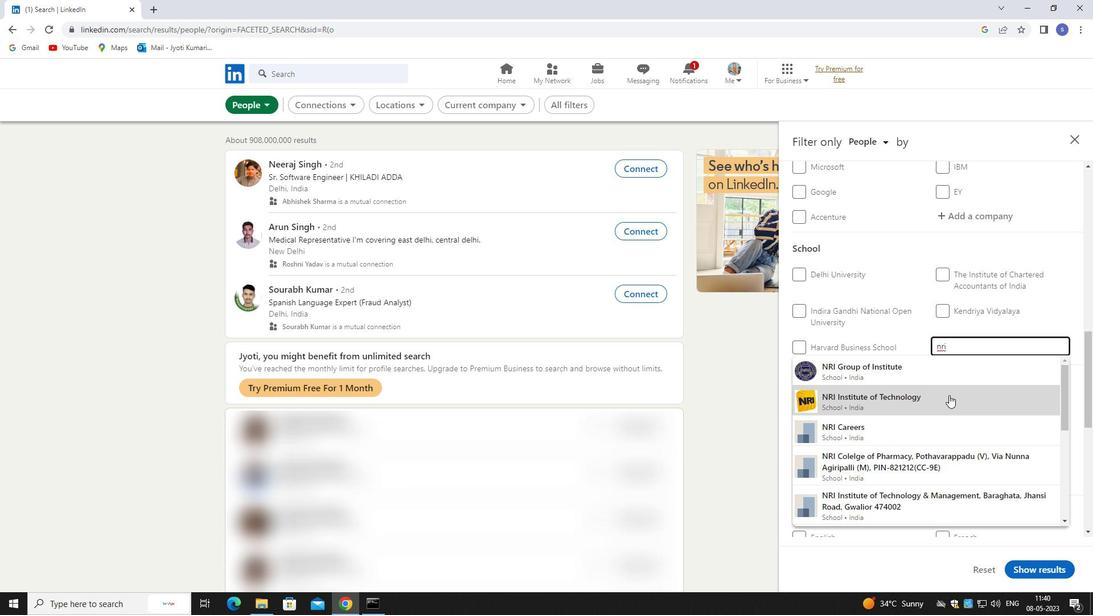 
Action: Mouse moved to (950, 394)
Screenshot: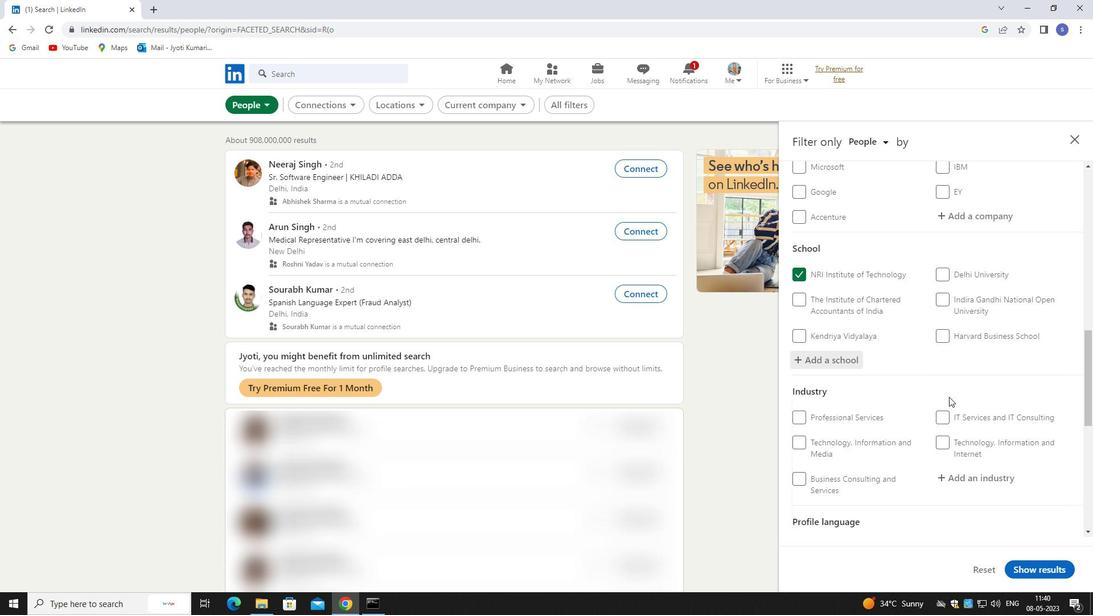 
Action: Mouse scrolled (950, 394) with delta (0, 0)
Screenshot: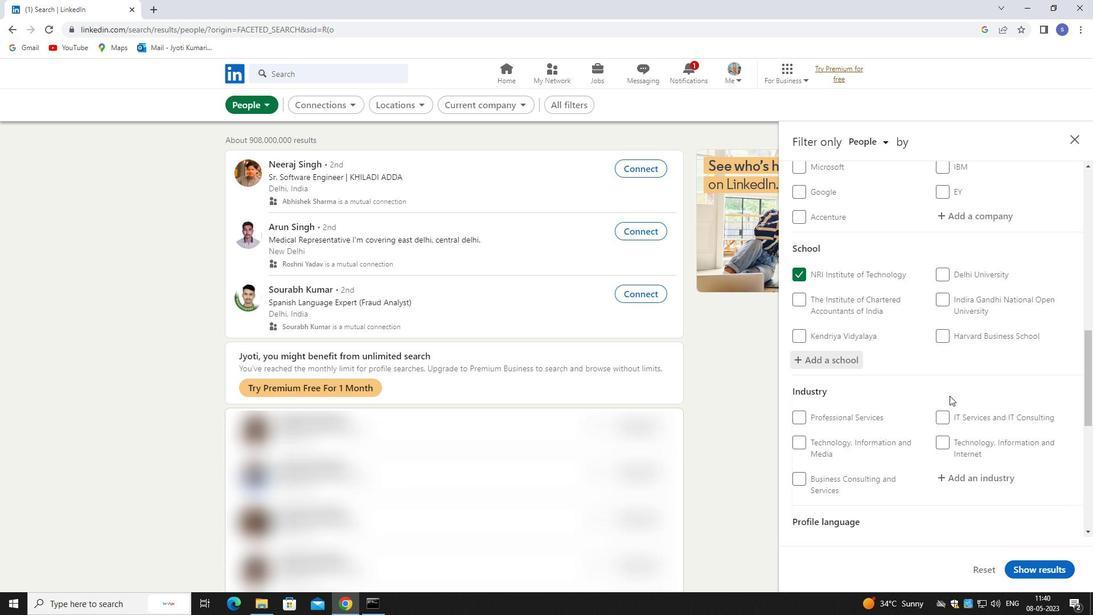 
Action: Mouse moved to (950, 394)
Screenshot: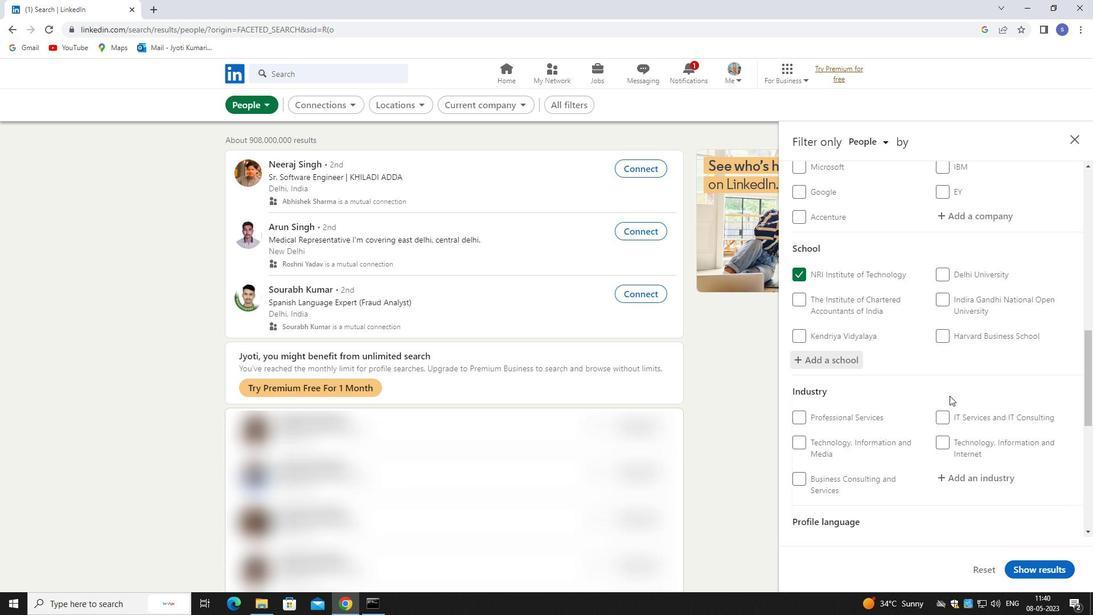 
Action: Mouse scrolled (950, 394) with delta (0, 0)
Screenshot: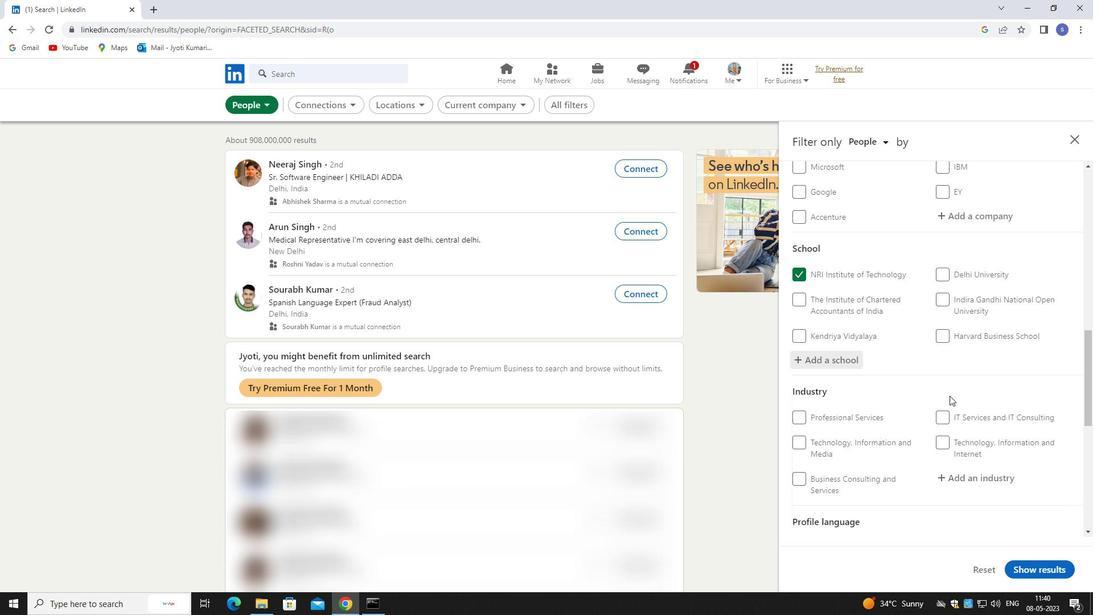
Action: Mouse scrolled (950, 394) with delta (0, 0)
Screenshot: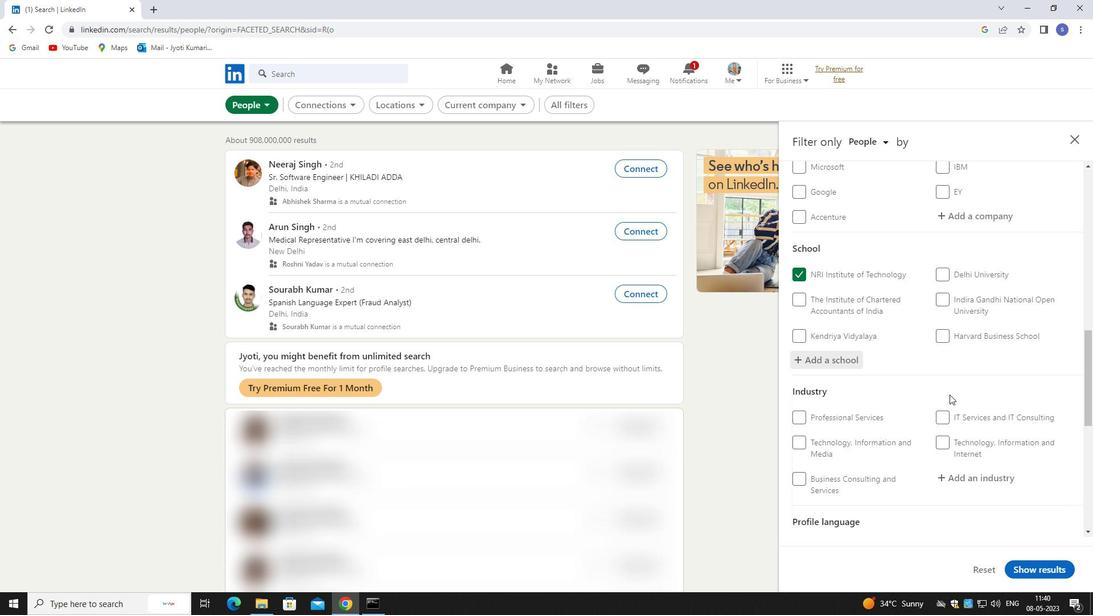 
Action: Mouse moved to (986, 311)
Screenshot: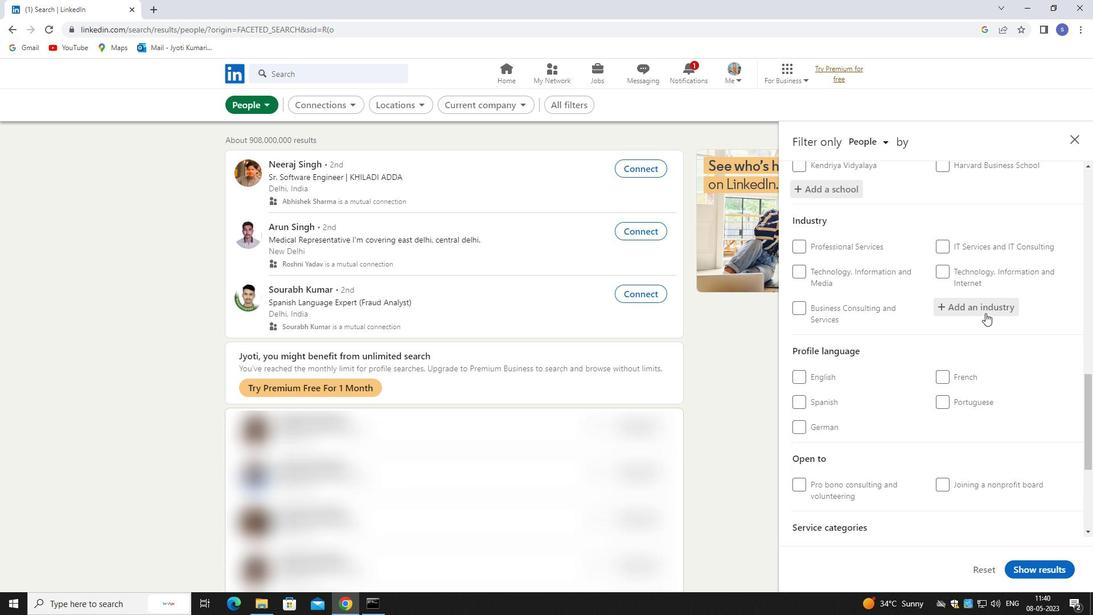 
Action: Mouse pressed left at (986, 311)
Screenshot: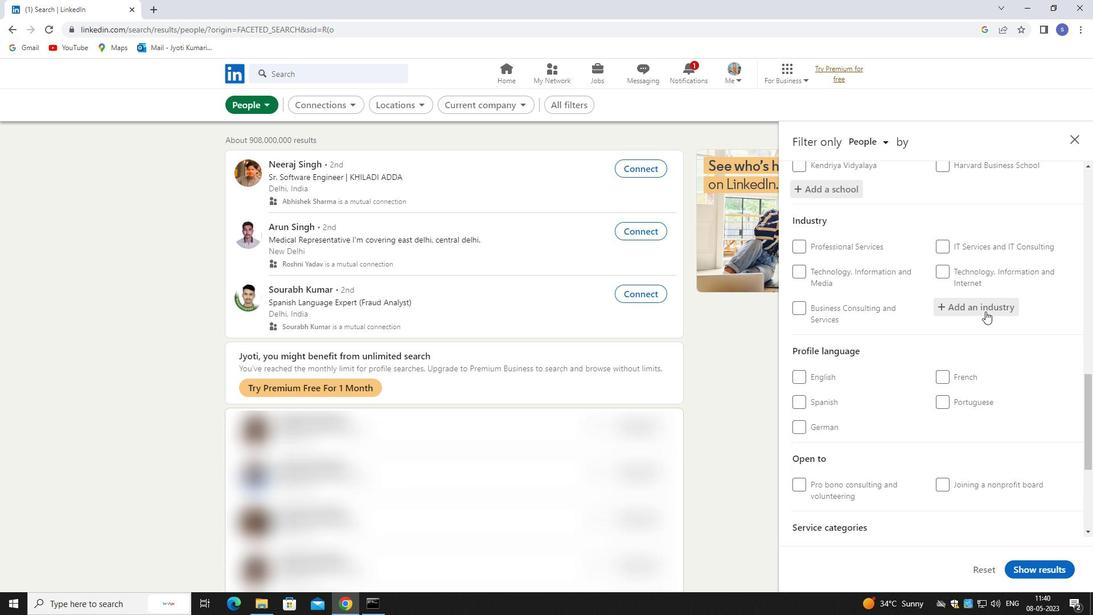 
Action: Key pressed writing
Screenshot: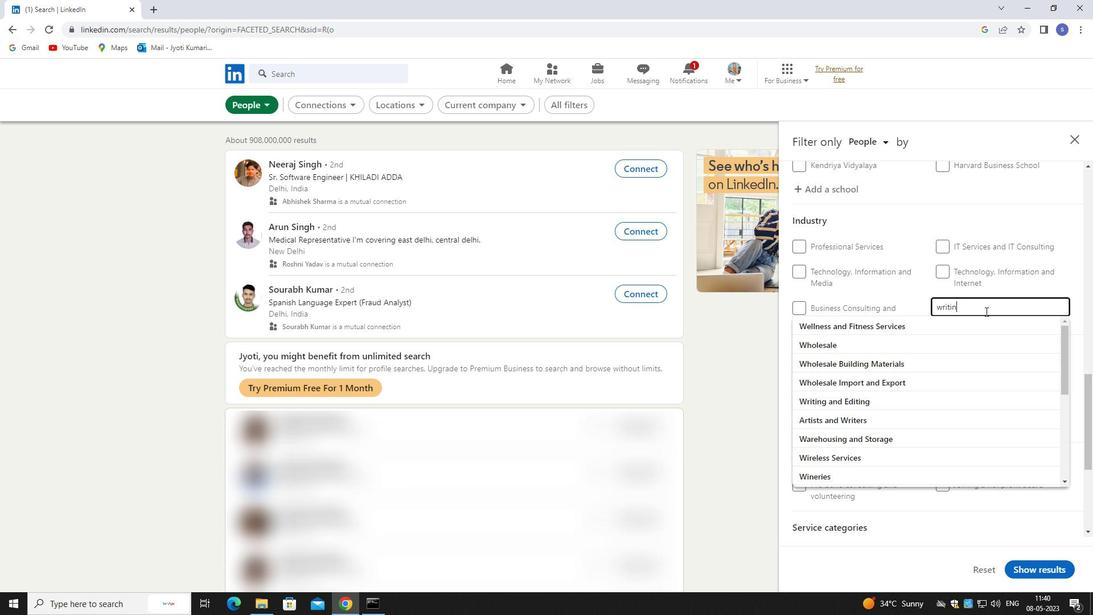 
Action: Mouse moved to (990, 327)
Screenshot: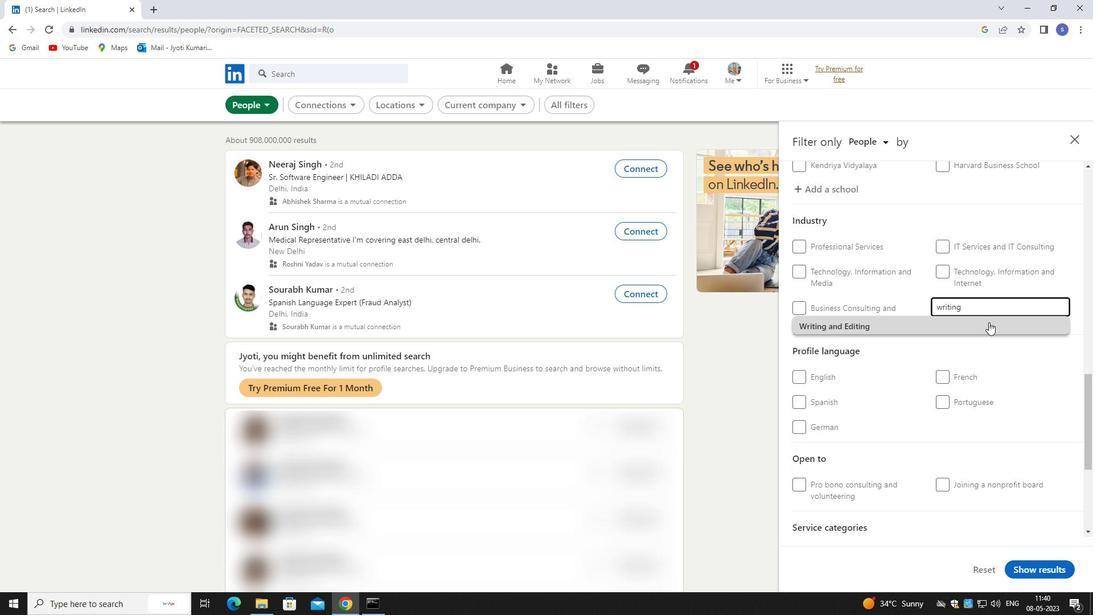 
Action: Mouse pressed left at (990, 327)
Screenshot: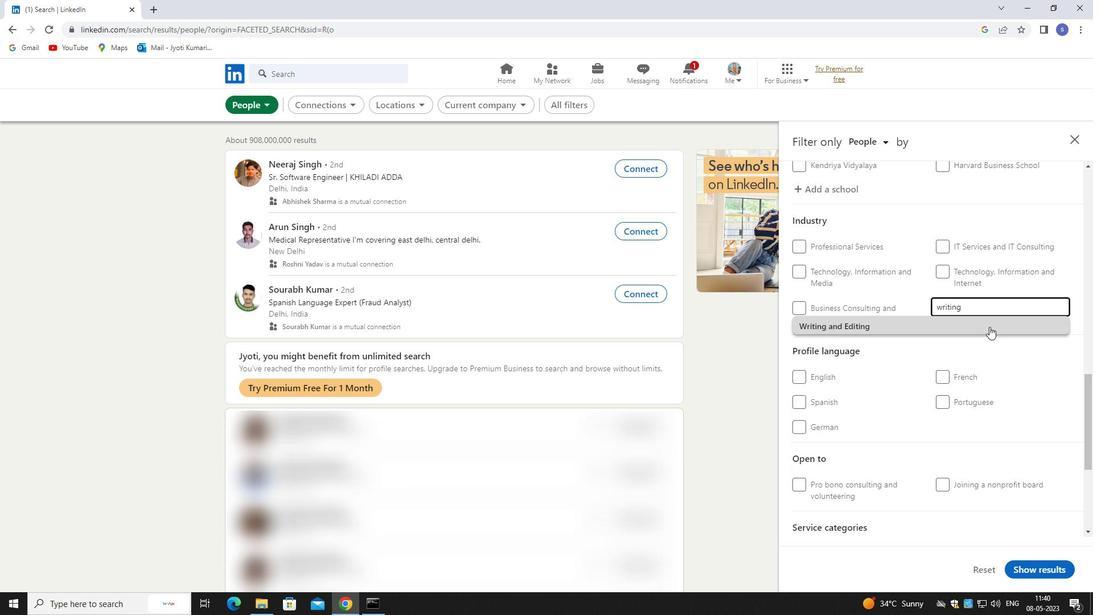 
Action: Mouse moved to (953, 398)
Screenshot: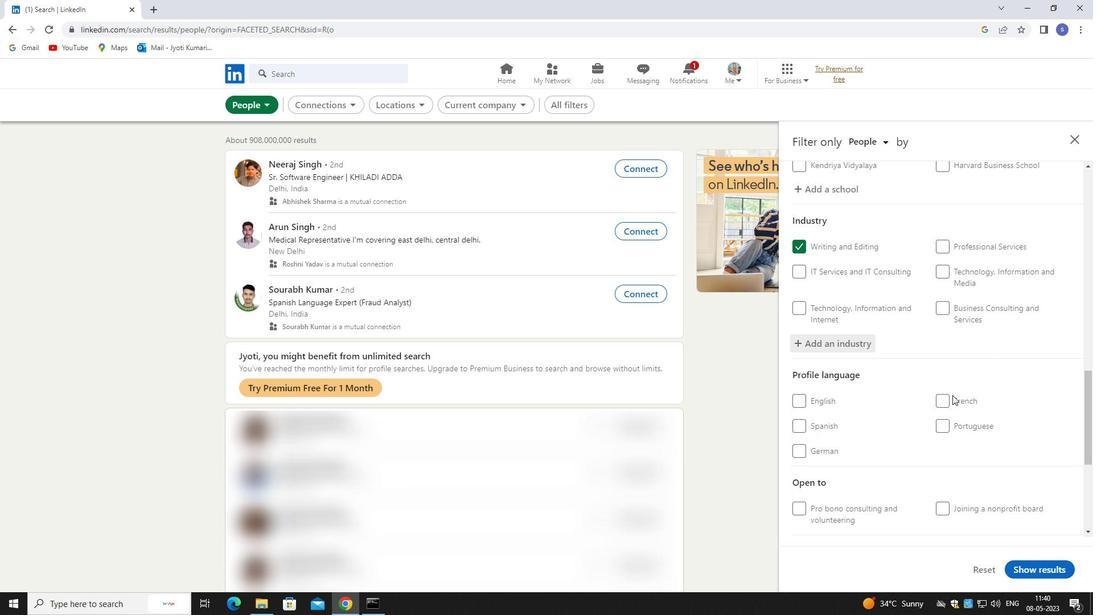 
Action: Mouse pressed left at (953, 398)
Screenshot: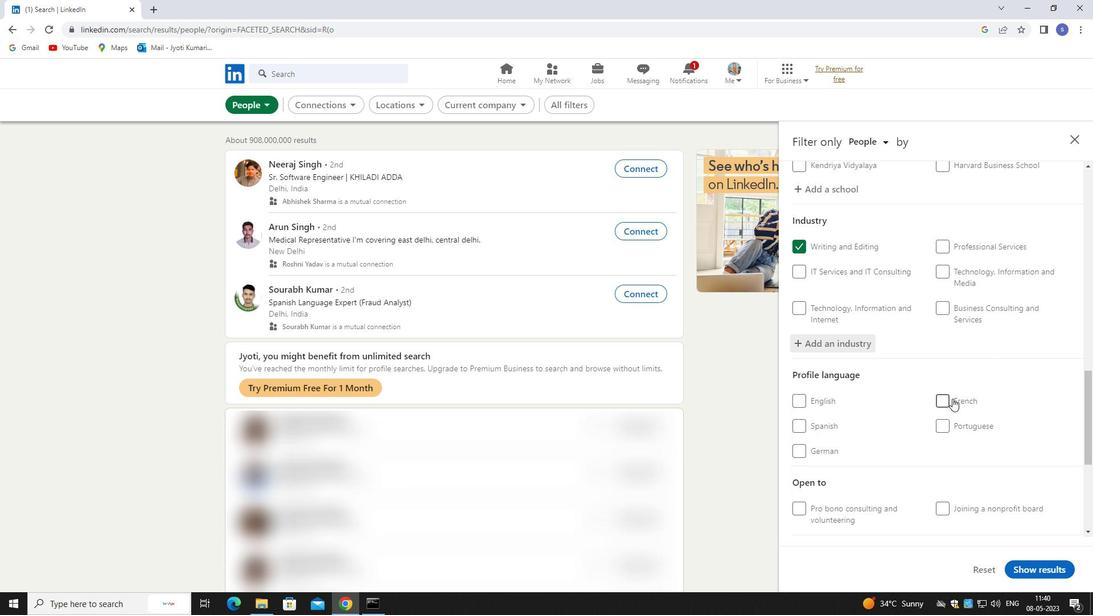 
Action: Mouse scrolled (953, 398) with delta (0, 0)
Screenshot: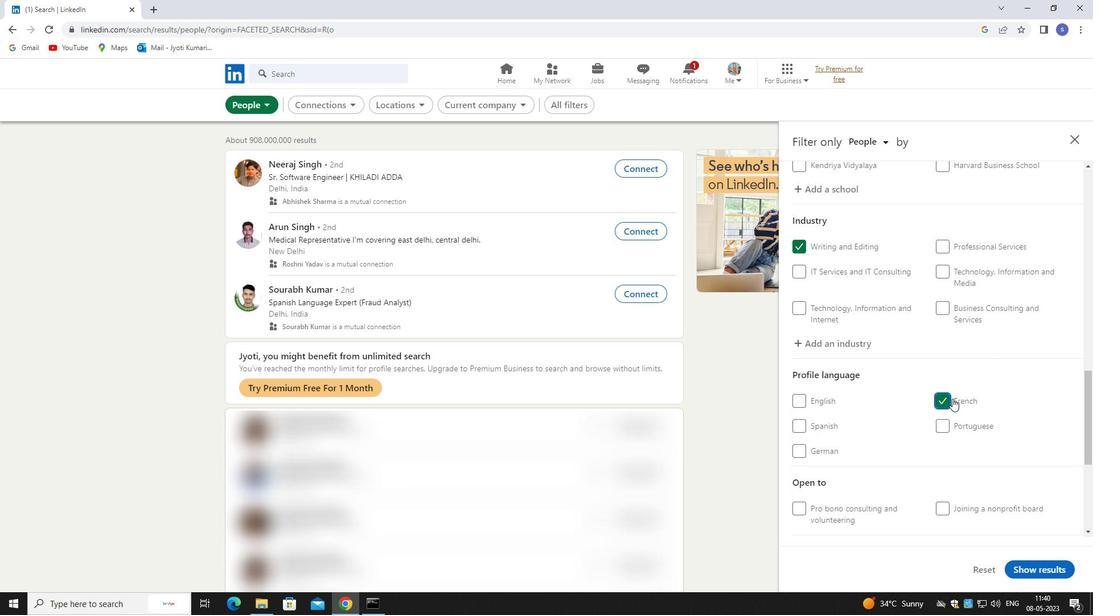 
Action: Mouse scrolled (953, 398) with delta (0, 0)
Screenshot: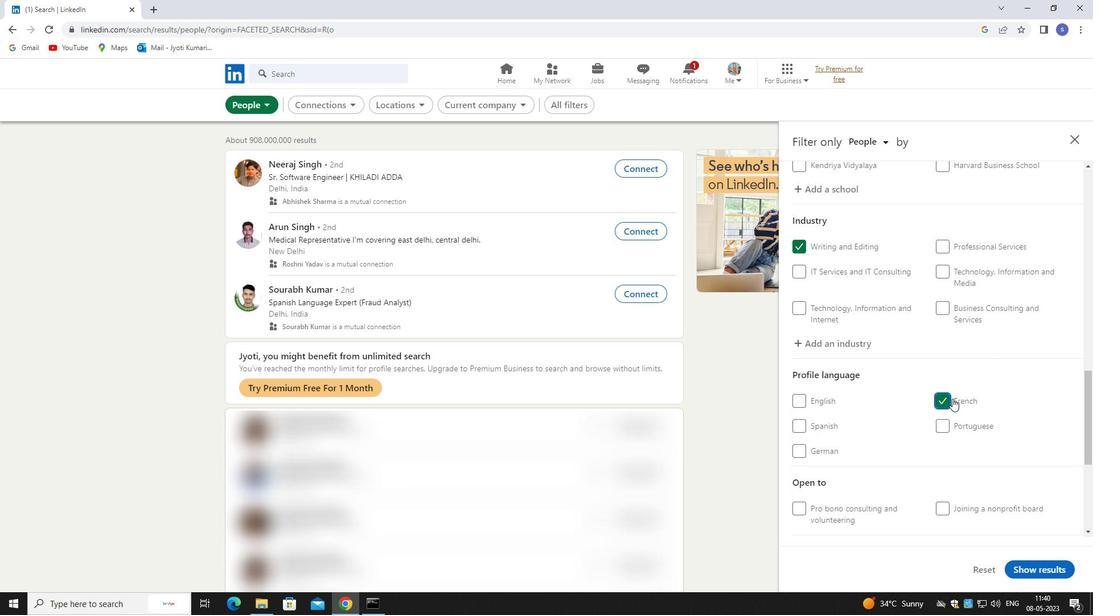 
Action: Mouse scrolled (953, 398) with delta (0, 0)
Screenshot: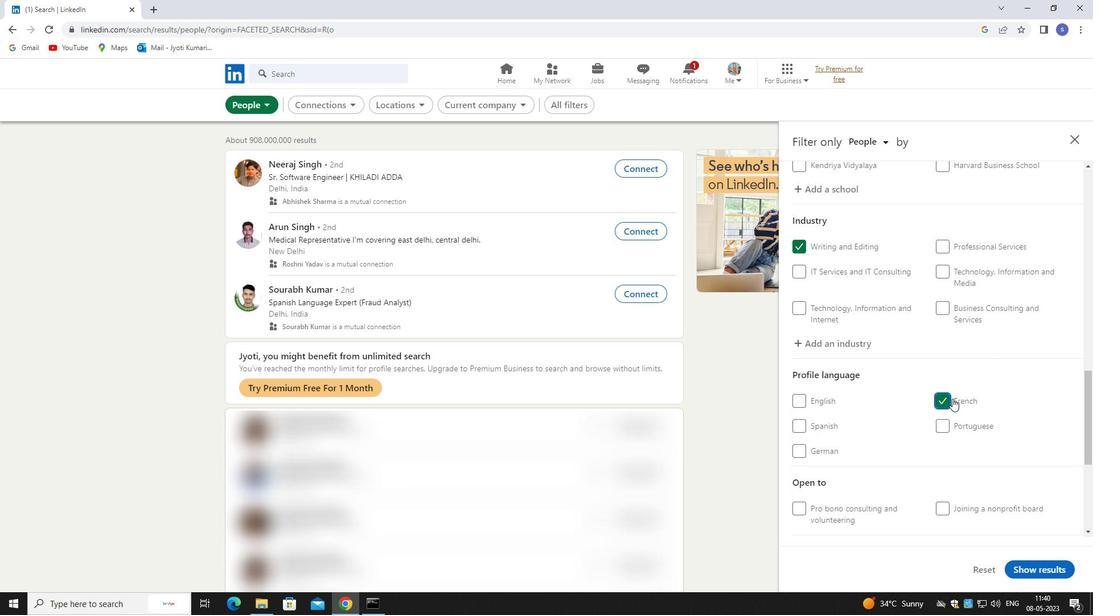 
Action: Mouse scrolled (953, 398) with delta (0, 0)
Screenshot: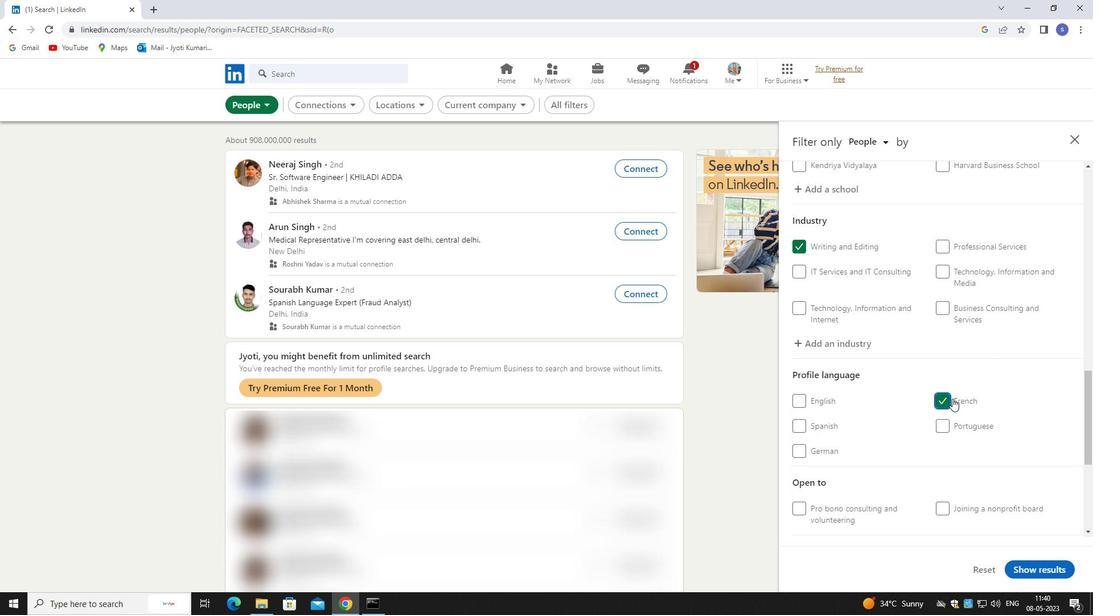 
Action: Mouse moved to (958, 393)
Screenshot: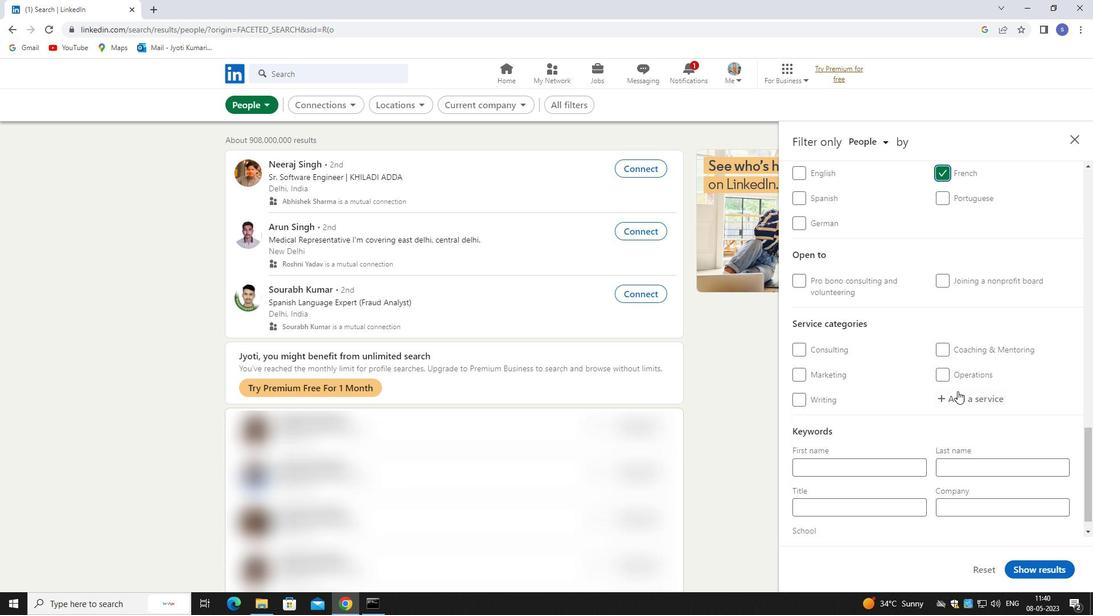 
Action: Mouse pressed left at (958, 393)
Screenshot: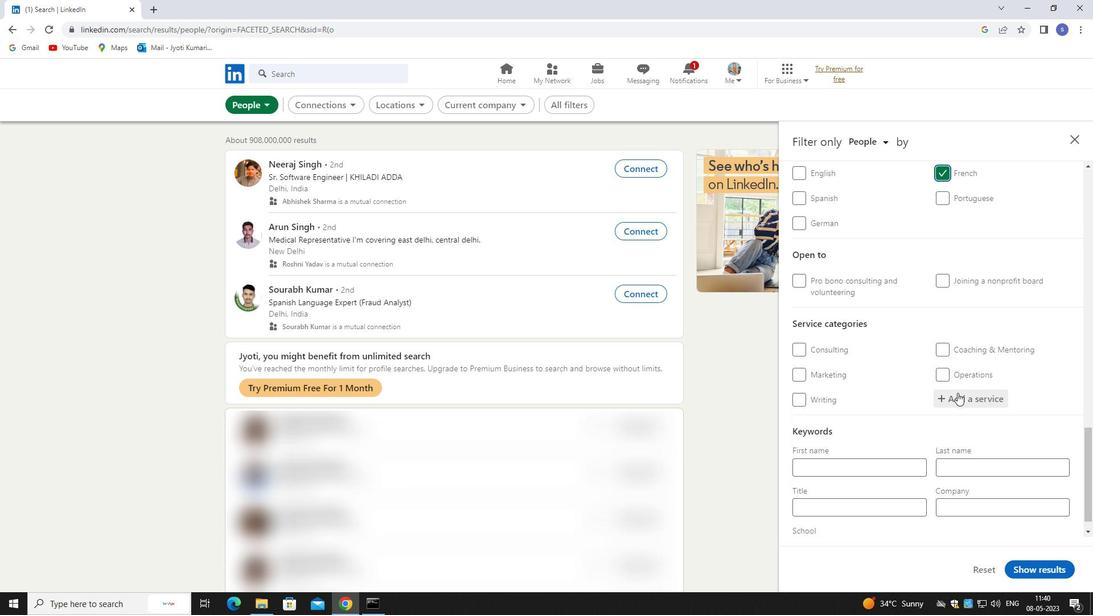 
Action: Mouse moved to (942, 381)
Screenshot: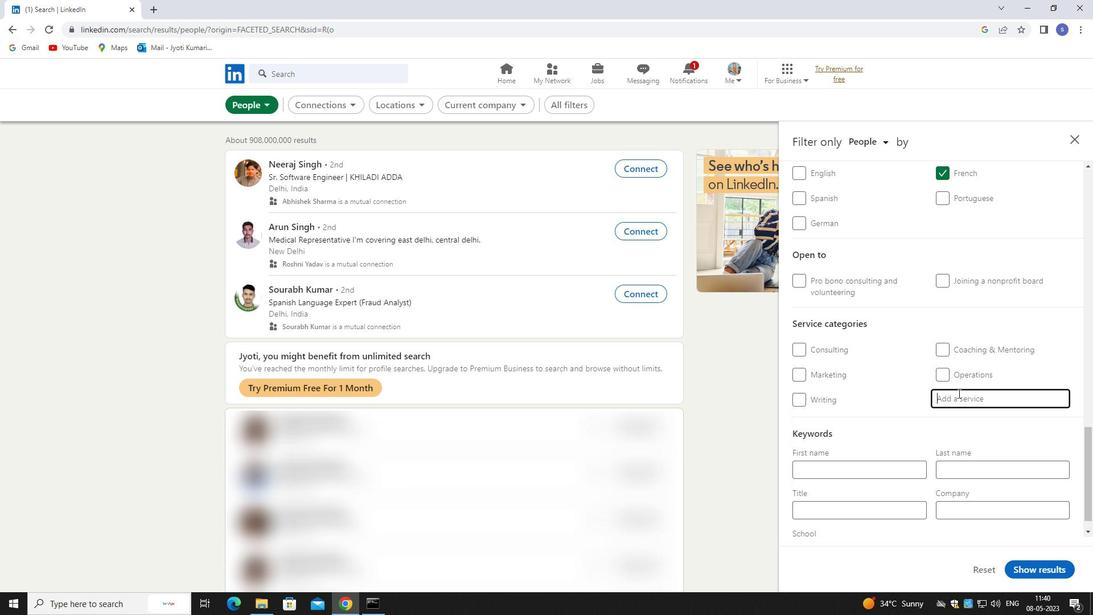 
Action: Key pressed business
Screenshot: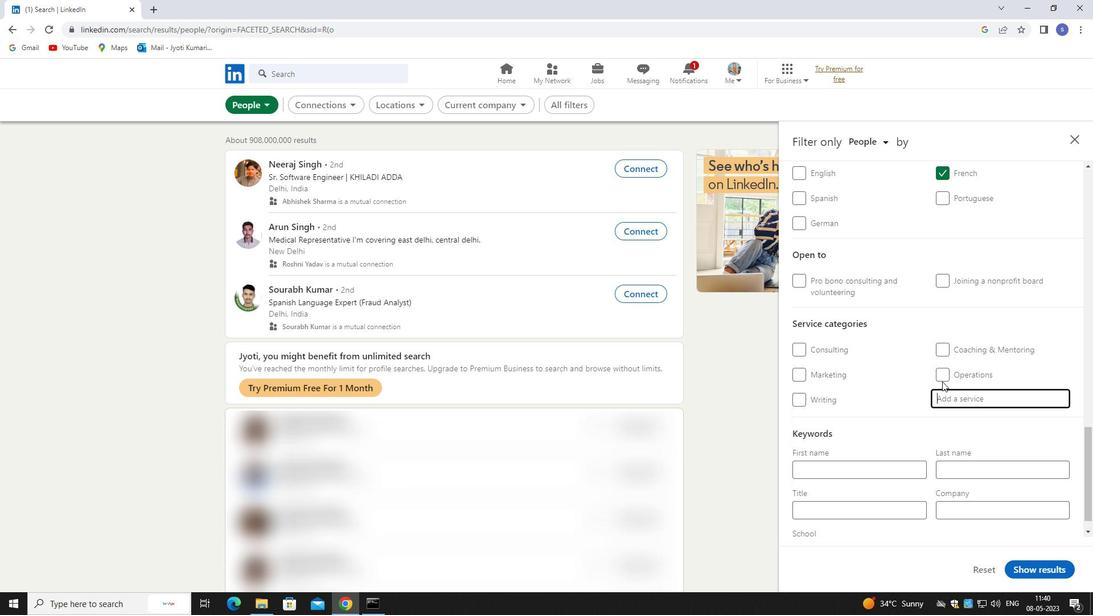 
Action: Mouse moved to (952, 433)
Screenshot: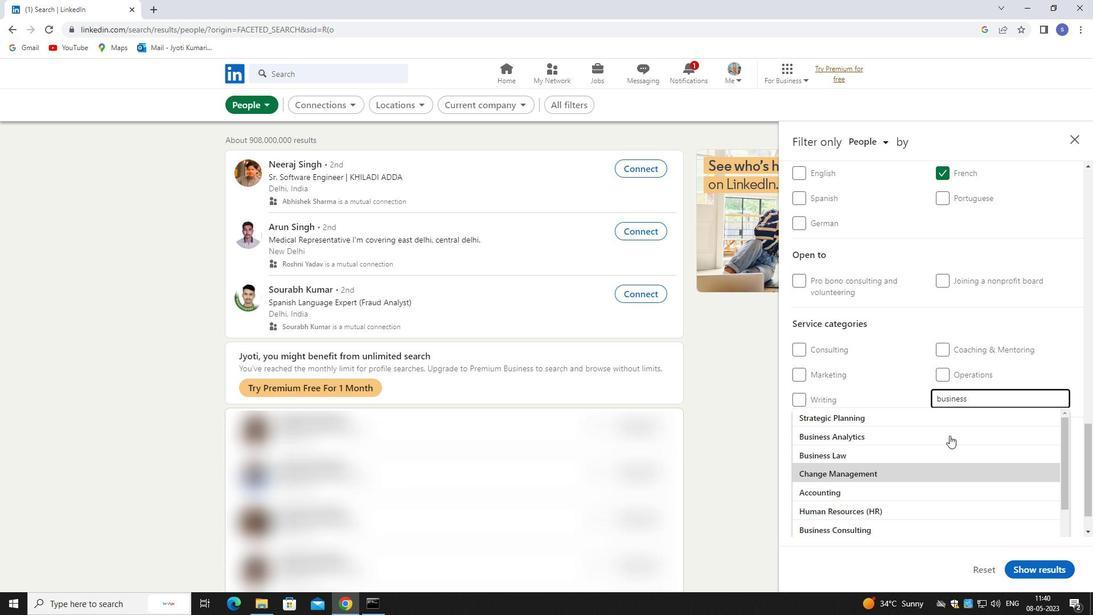 
Action: Mouse pressed left at (952, 433)
Screenshot: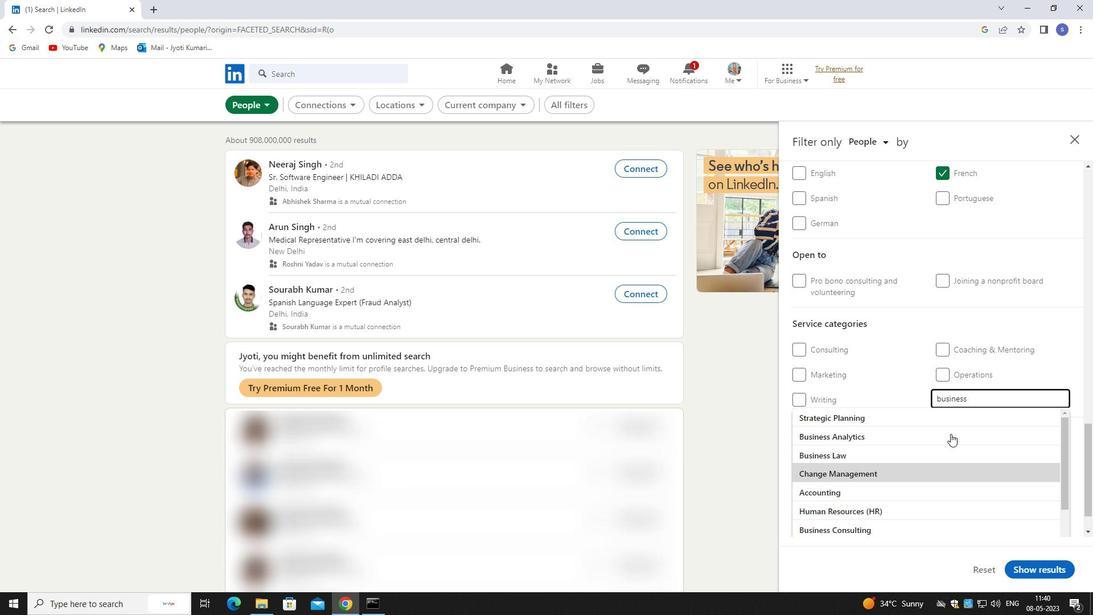 
Action: Mouse scrolled (952, 432) with delta (0, 0)
Screenshot: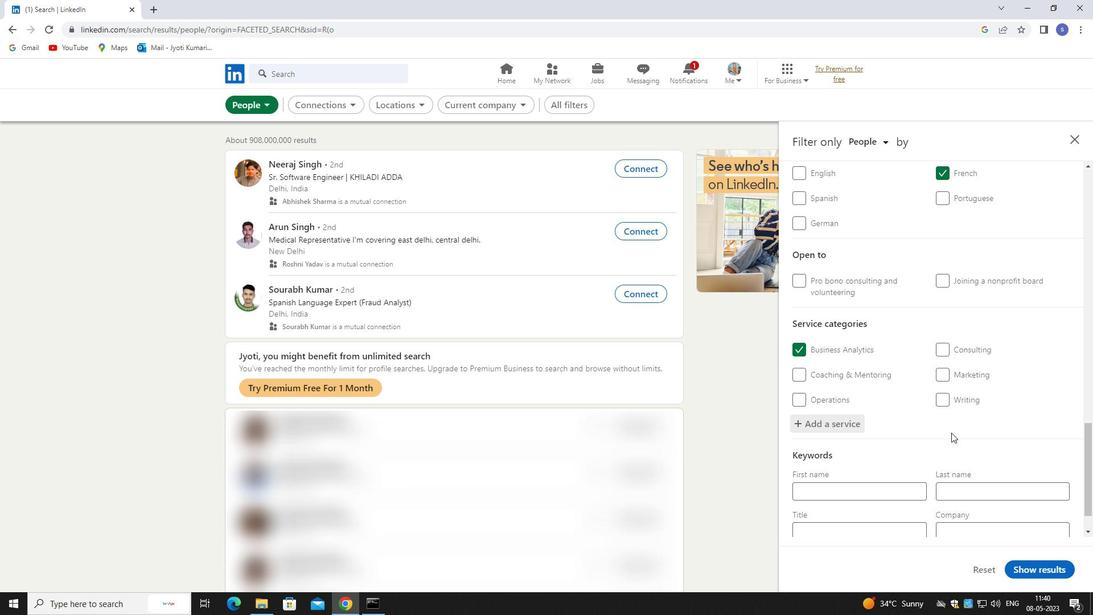 
Action: Mouse moved to (952, 433)
Screenshot: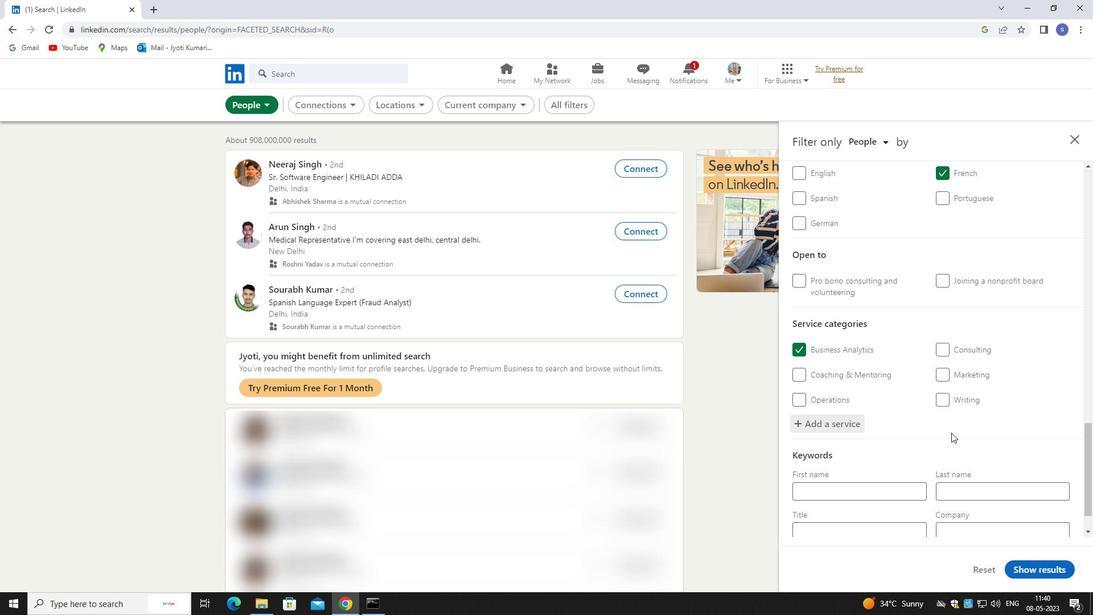 
Action: Mouse scrolled (952, 432) with delta (0, 0)
Screenshot: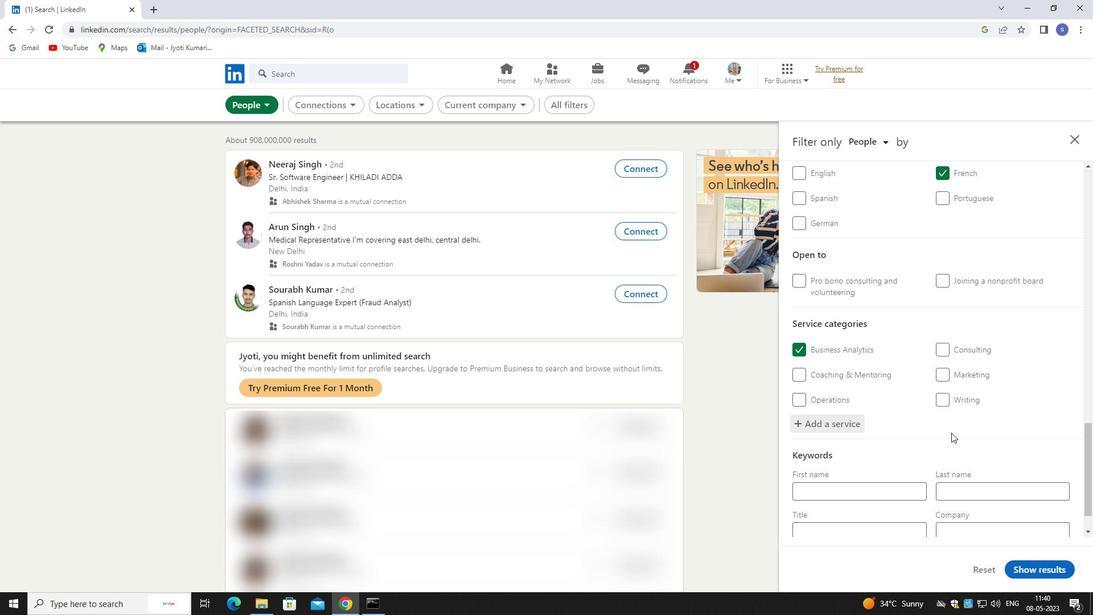 
Action: Mouse moved to (868, 489)
Screenshot: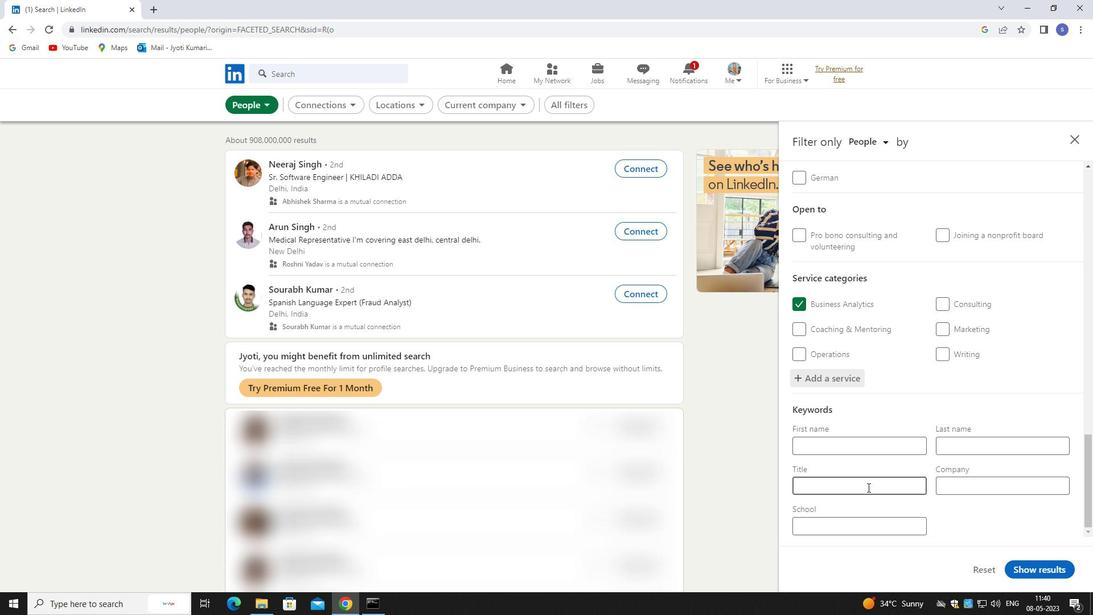 
Action: Mouse pressed left at (868, 489)
Screenshot: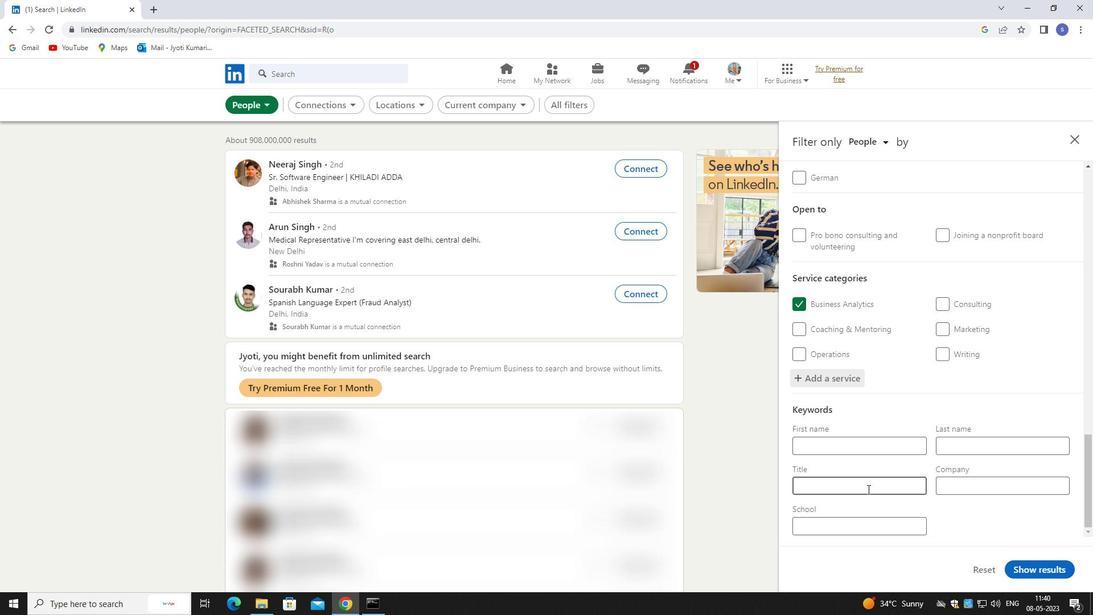 
Action: Mouse moved to (871, 486)
Screenshot: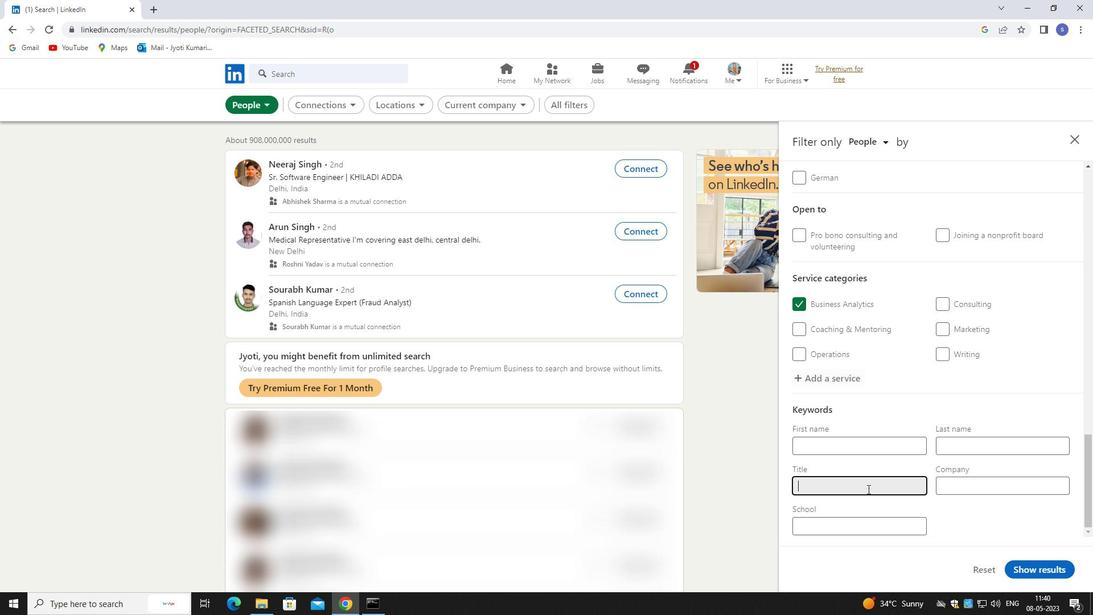 
Action: Key pressed <Key.shift>OFFICE<Key.space><Key.shift>C;<Key.backspace>LERK
Screenshot: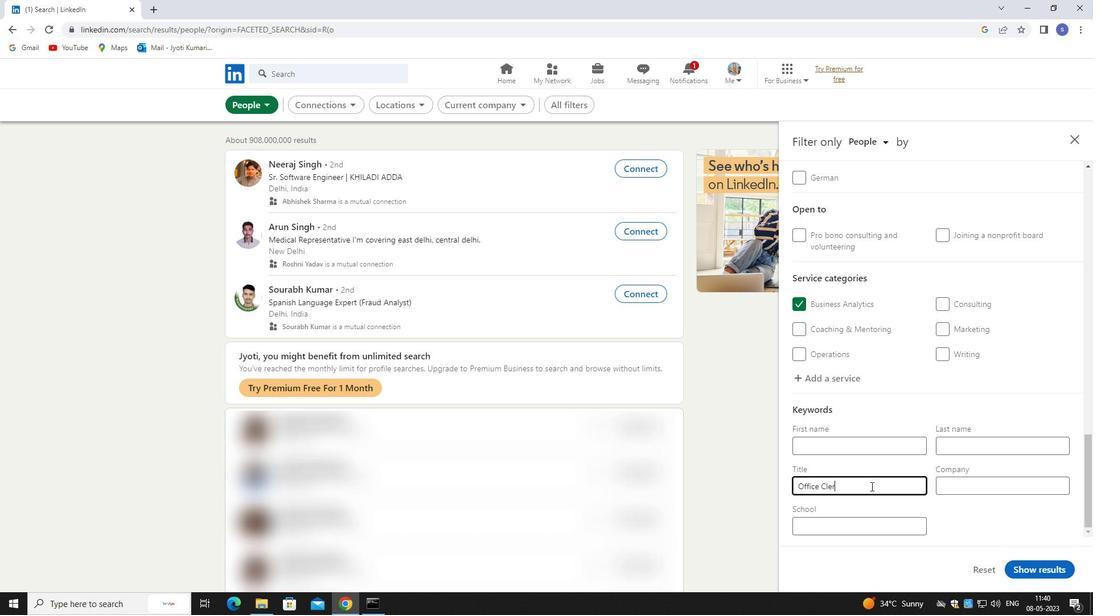
Action: Mouse moved to (1039, 572)
Screenshot: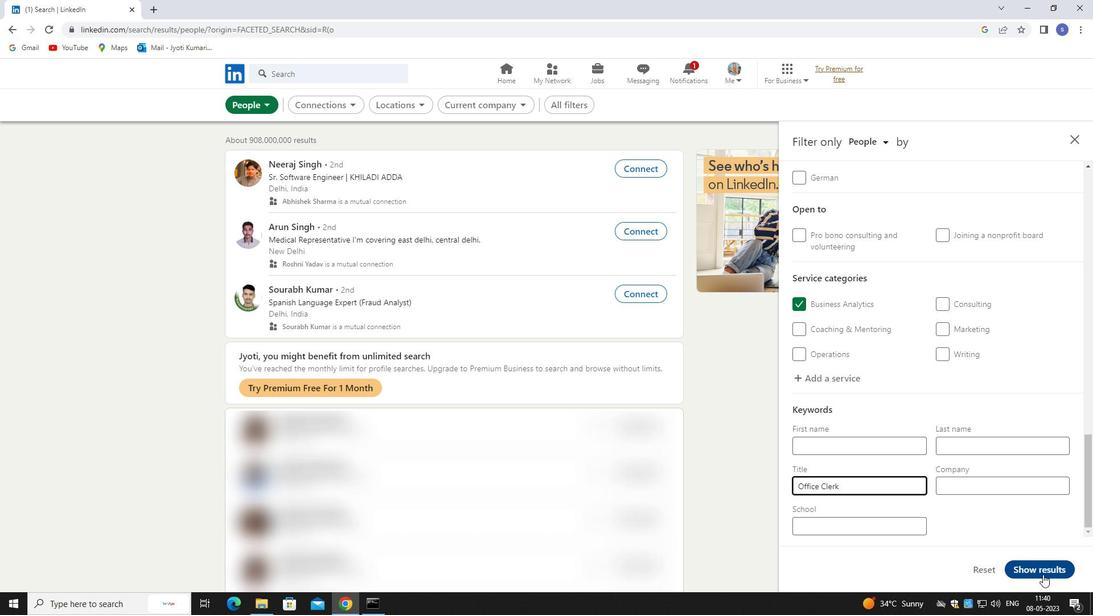 
Action: Mouse pressed left at (1039, 572)
Screenshot: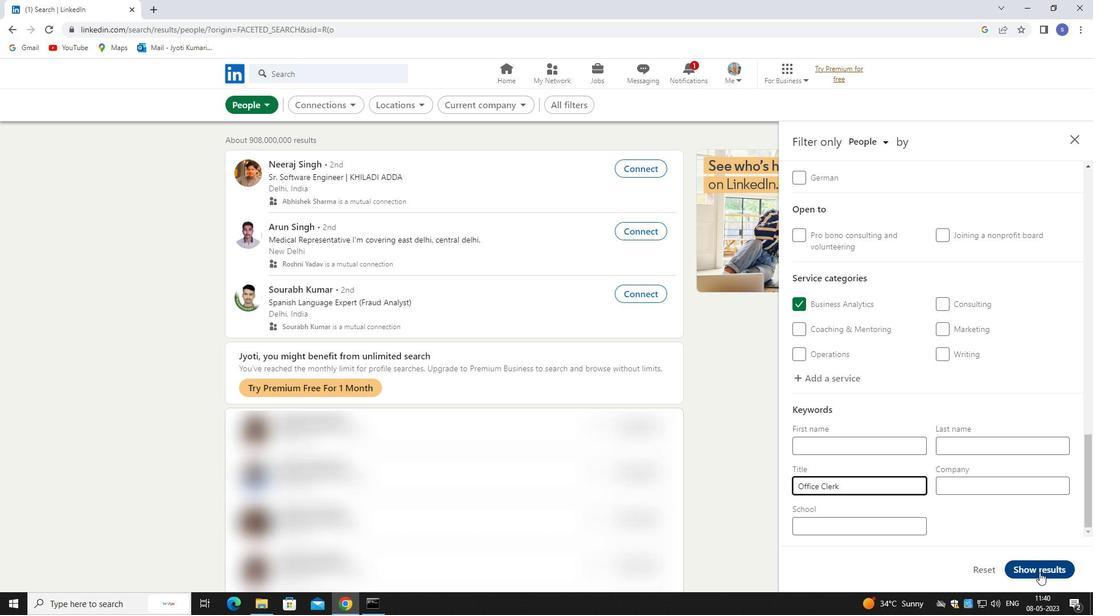 
Action: Mouse moved to (1033, 554)
Screenshot: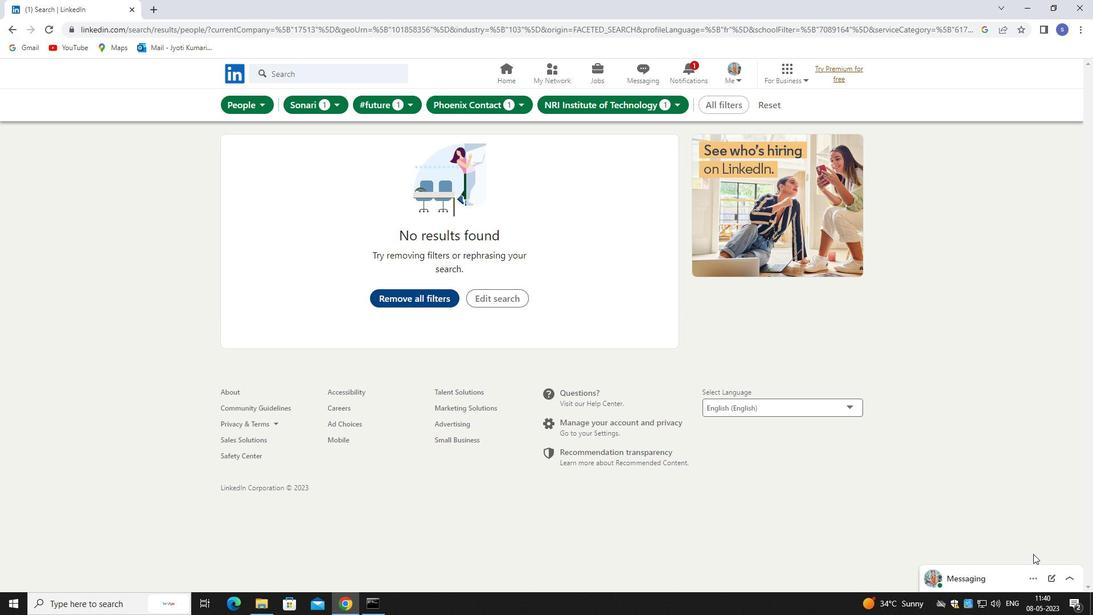 
